 Task: Add an event with the title Second Performance Review, date '2024/03/08', time 9:40 AM to 11:40 AMand add a description: Throughout the workshop, participants will engage in a series of activities, exercises, and practice sessions that focus on refining their presentation skills. These activities are designed to provide hands-on experience and valuable feedback to help participants improve their delivery style and create compelling presentations.Select event color  Tomato . Add location for the event as: 987 Pera Palace Hotel, Istanbul, Turkey, logged in from the account softage.6@softage.netand send the event invitation to softage.9@softage.net and softage.10@softage.net. Set a reminder for the event Every weekday(Monday to Friday)
Action: Mouse moved to (53, 110)
Screenshot: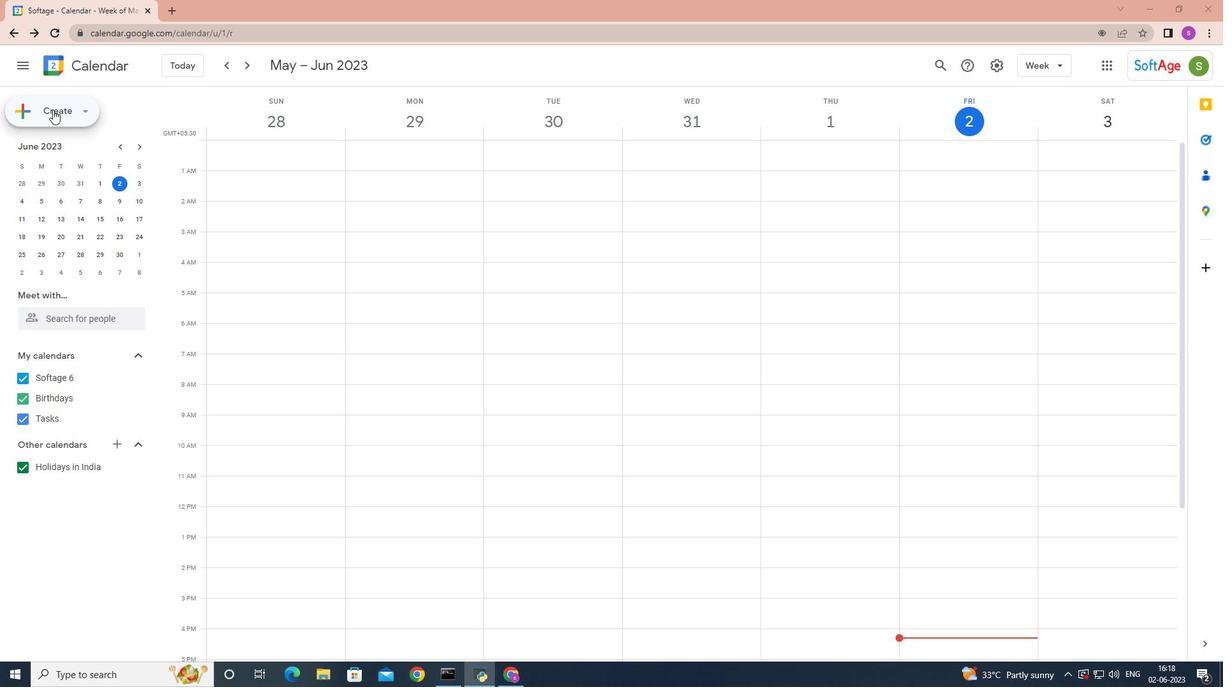 
Action: Mouse pressed left at (53, 110)
Screenshot: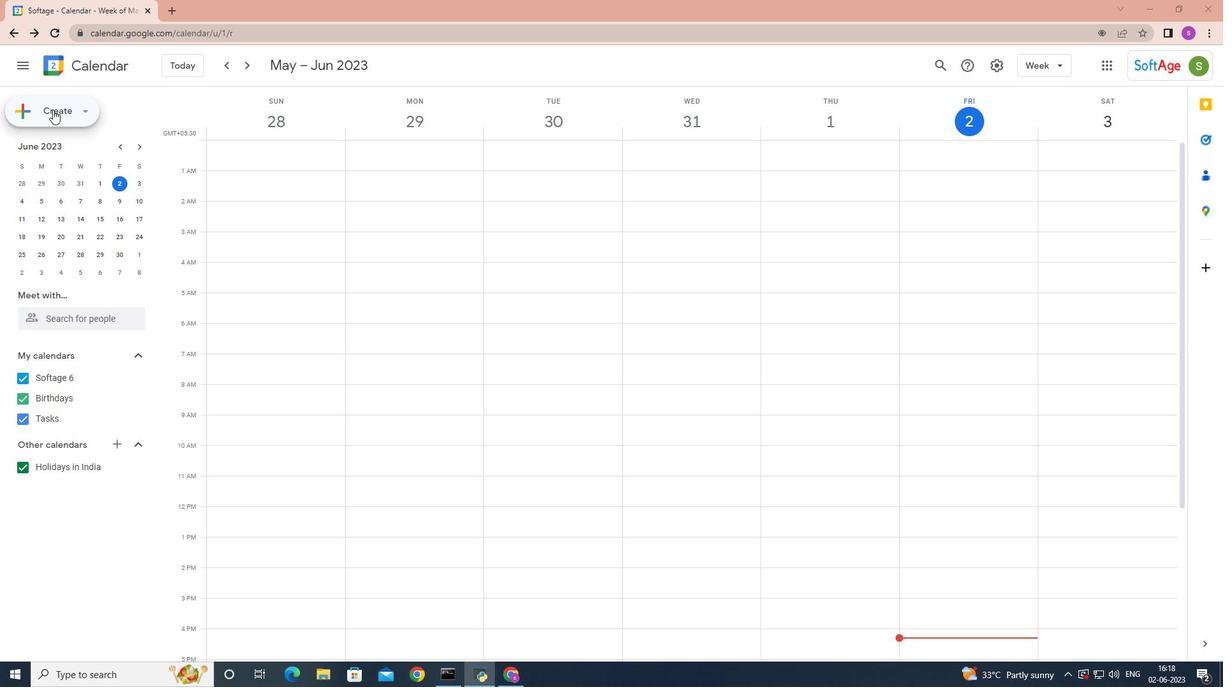
Action: Mouse moved to (71, 144)
Screenshot: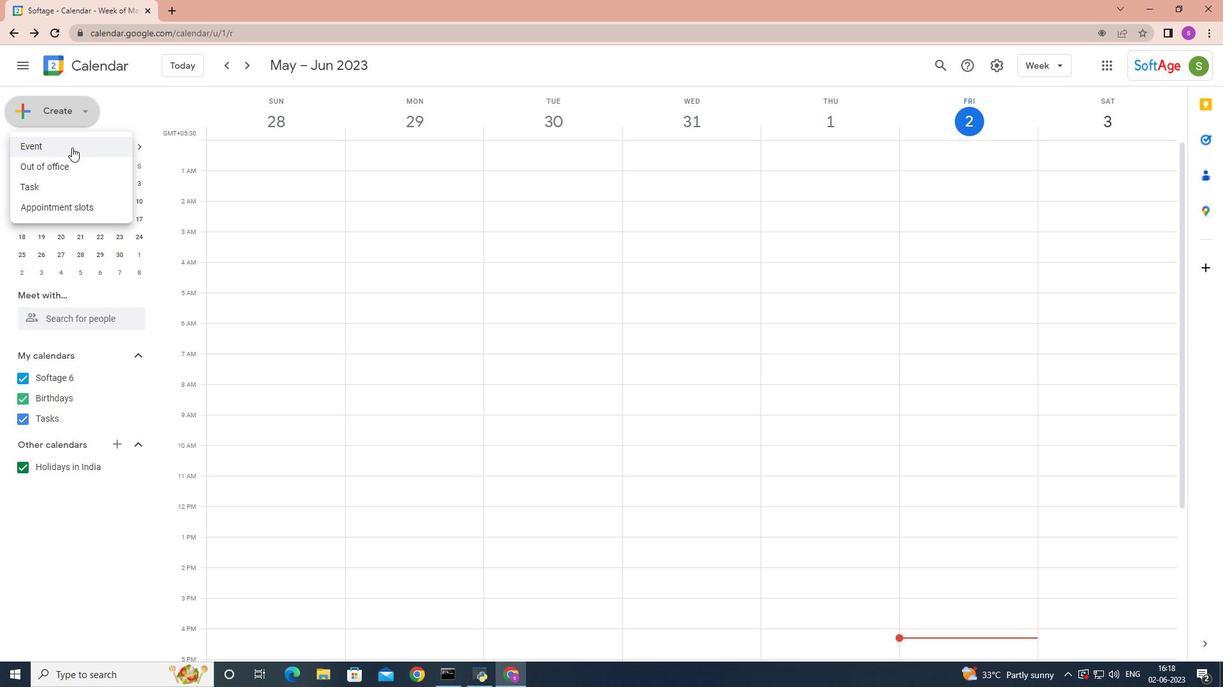 
Action: Mouse pressed left at (71, 144)
Screenshot: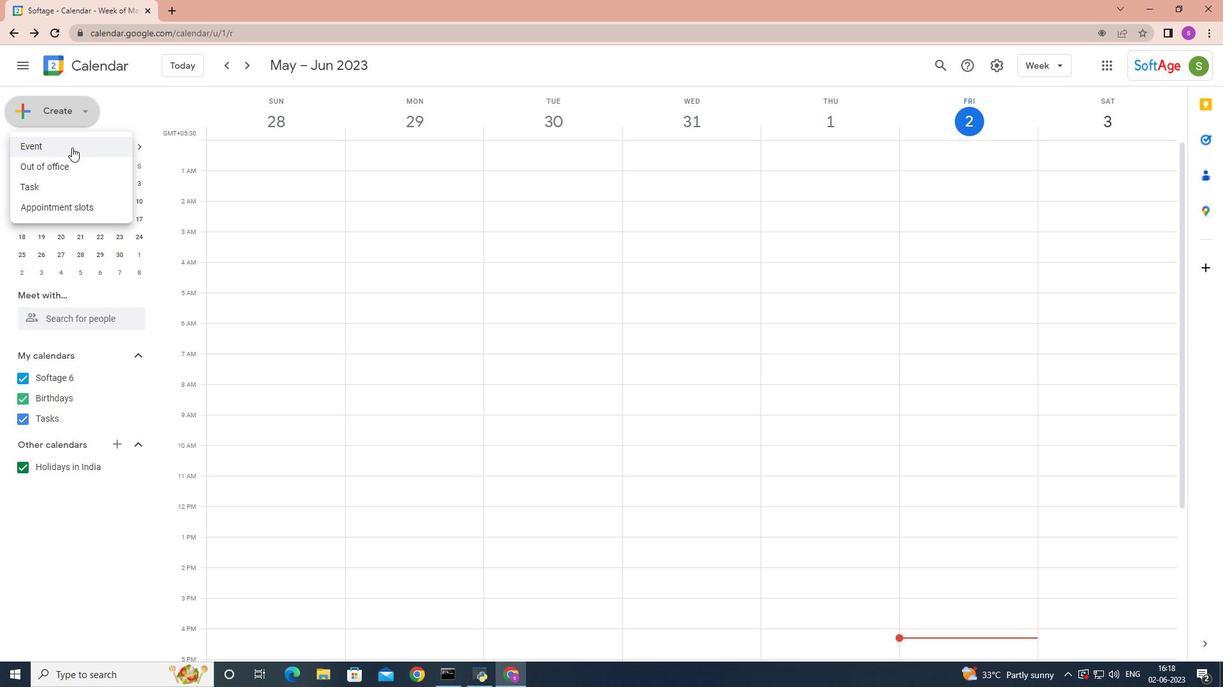 
Action: Mouse moved to (788, 610)
Screenshot: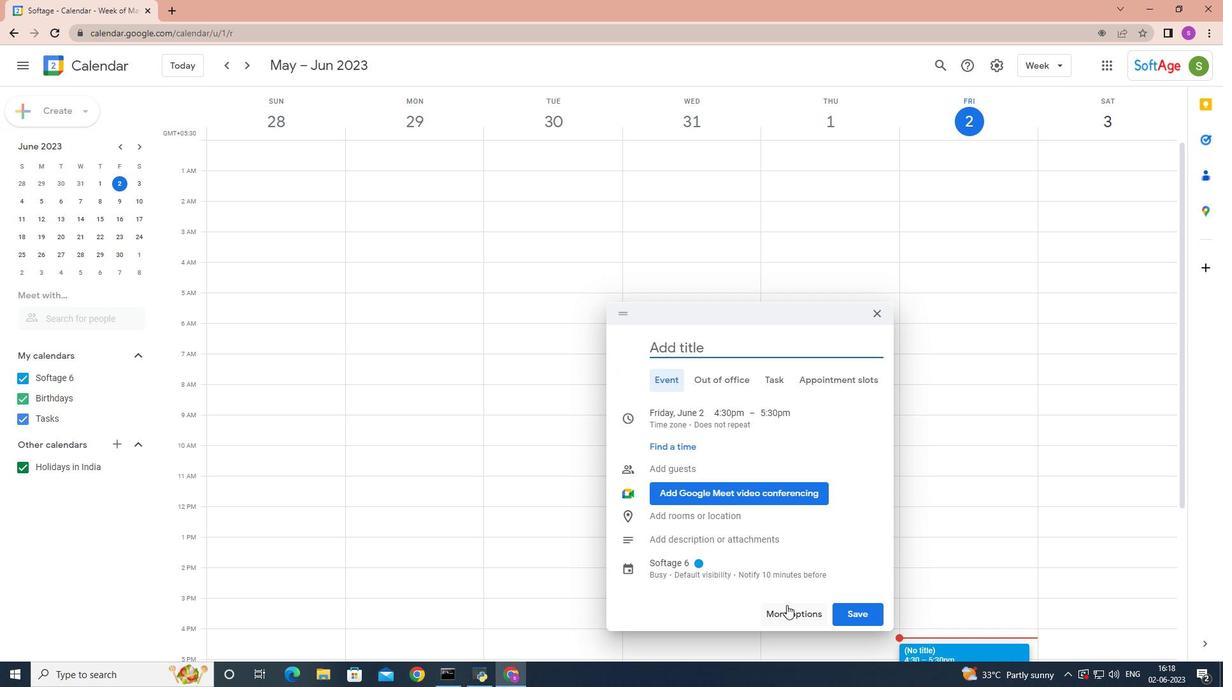 
Action: Mouse pressed left at (788, 610)
Screenshot: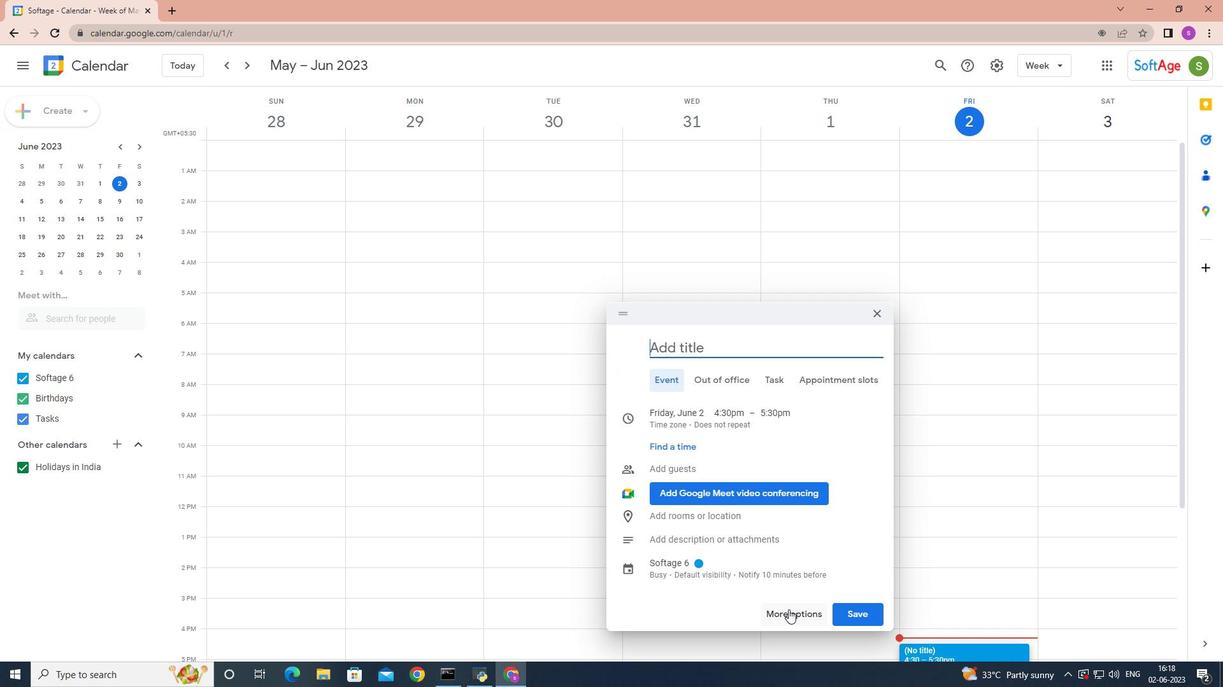 
Action: Mouse moved to (176, 80)
Screenshot: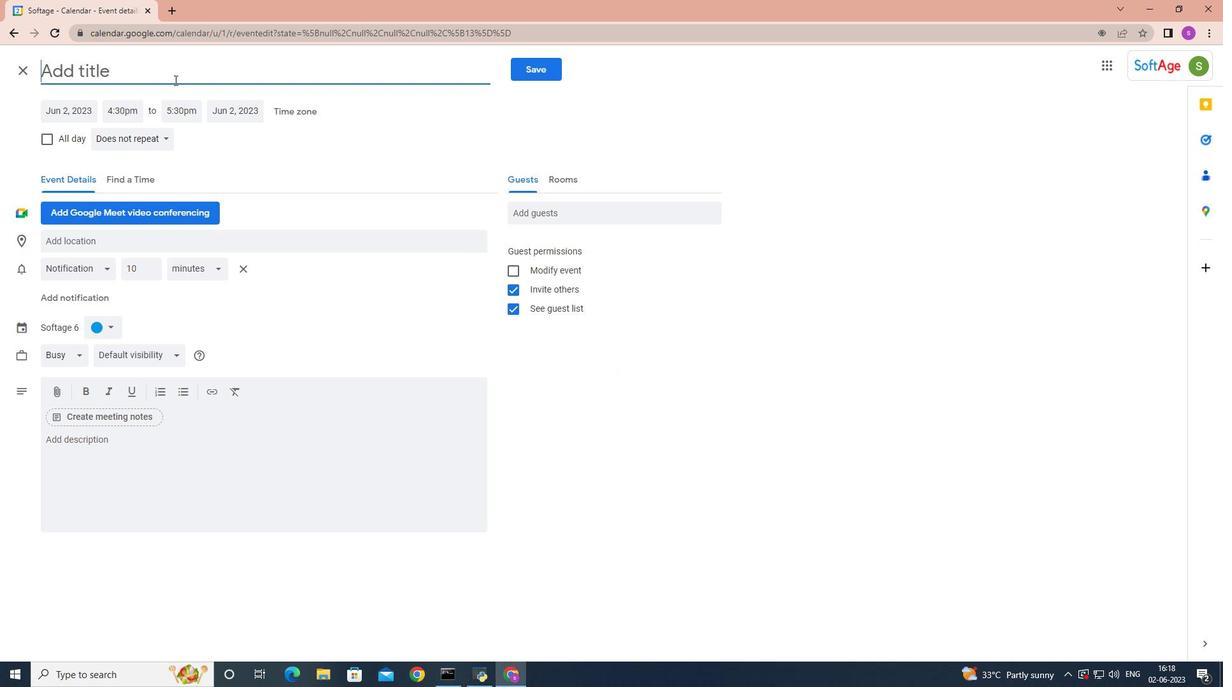 
Action: Key pressed <Key.shift>Second<Key.space><Key.shift>Perform<Key.backspace>n<Key.backspace>mance<Key.space><Key.shift>Review<Key.space>
Screenshot: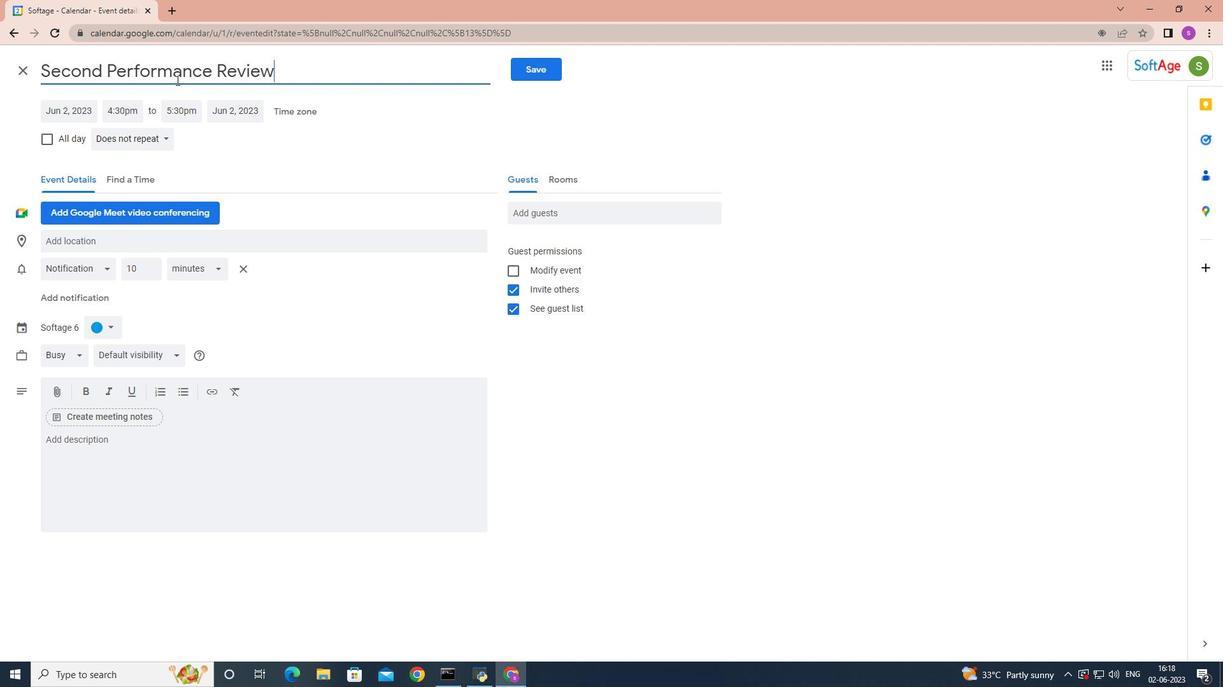 
Action: Mouse moved to (80, 112)
Screenshot: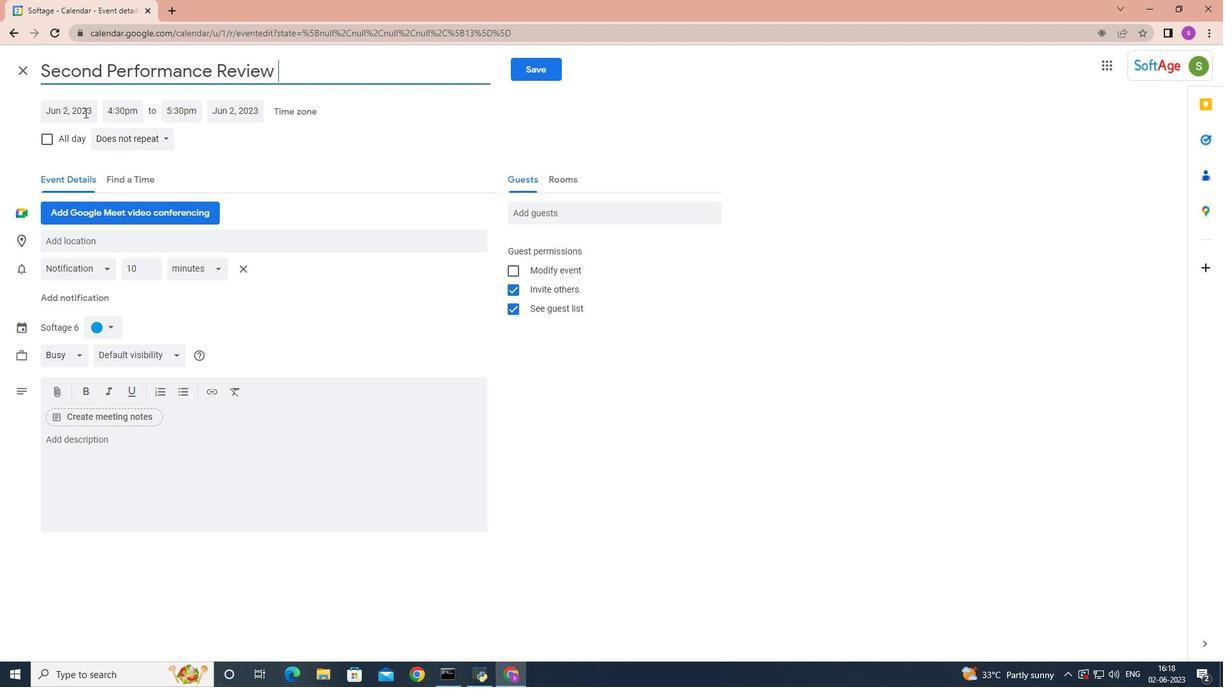 
Action: Mouse pressed left at (80, 112)
Screenshot: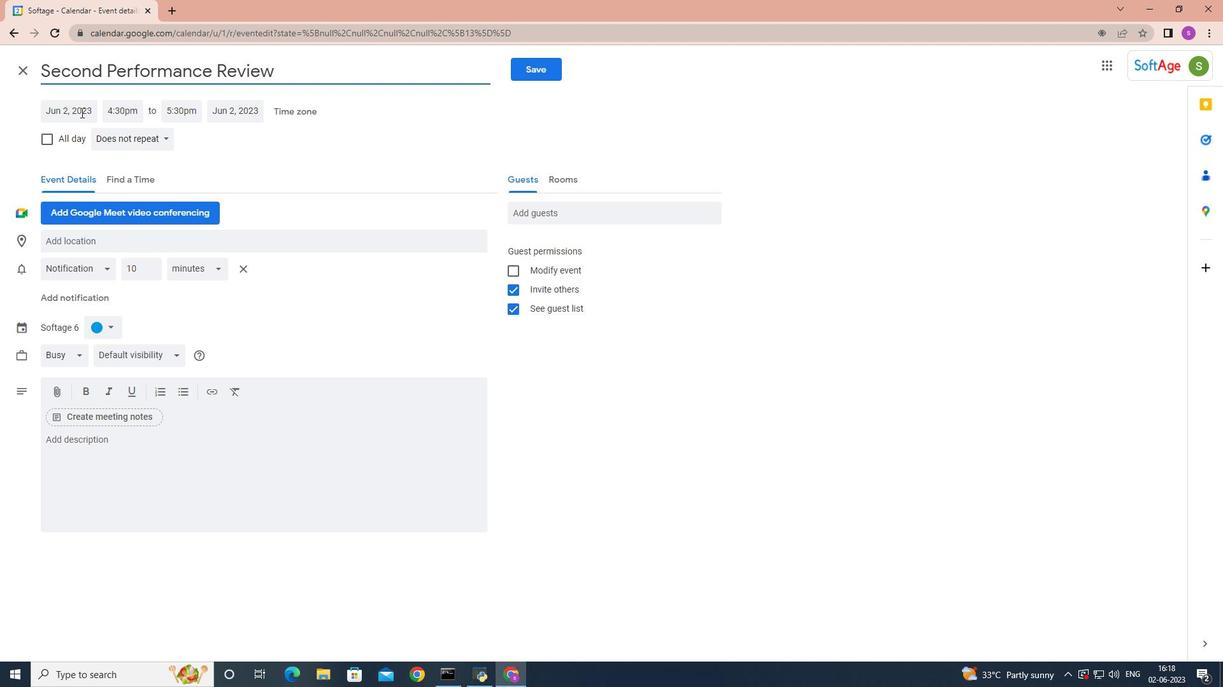 
Action: Mouse moved to (205, 138)
Screenshot: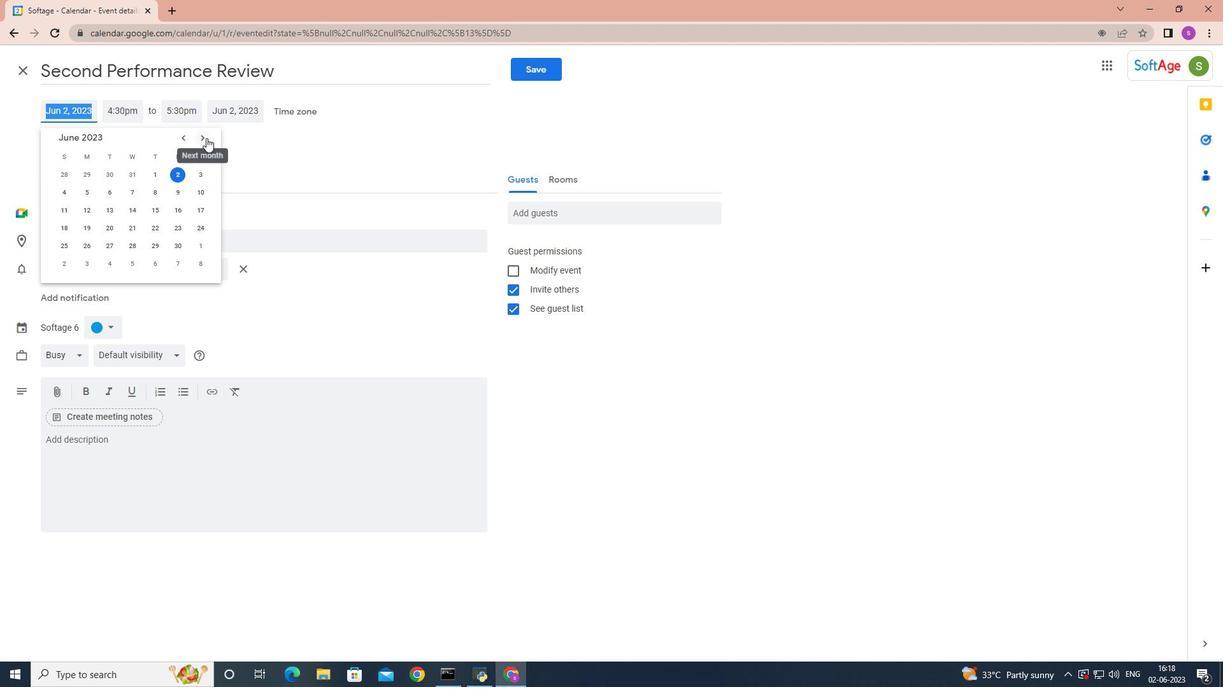
Action: Mouse pressed left at (205, 138)
Screenshot: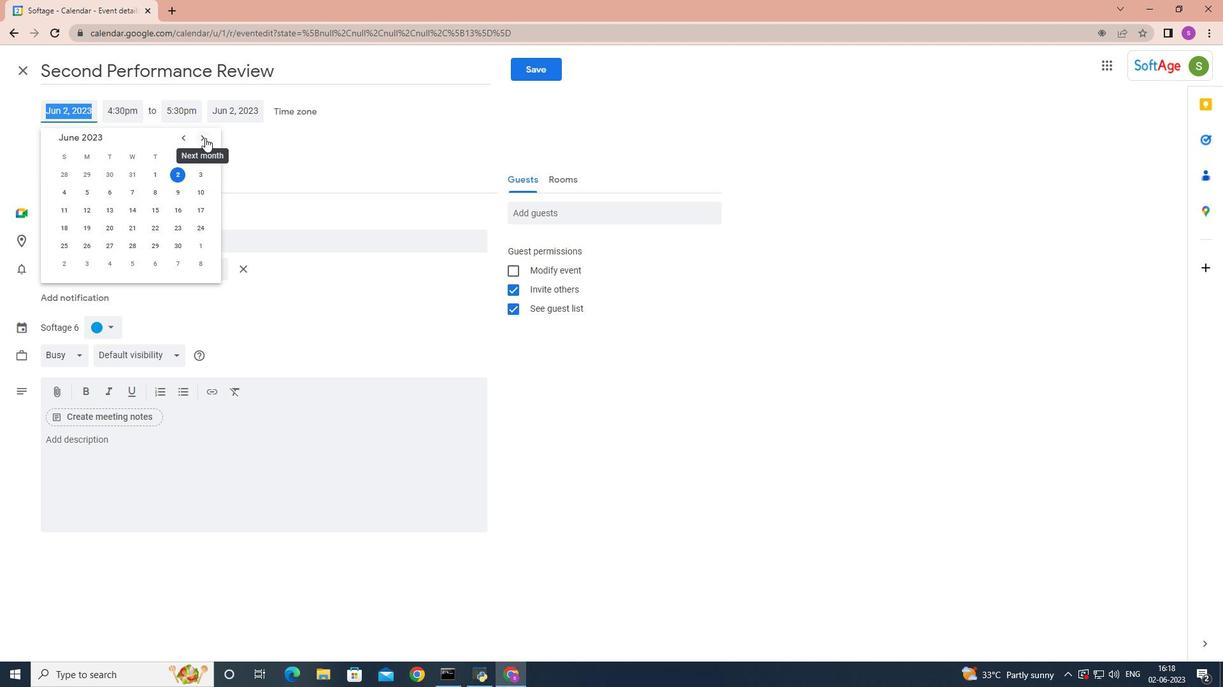 
Action: Mouse pressed left at (205, 138)
Screenshot: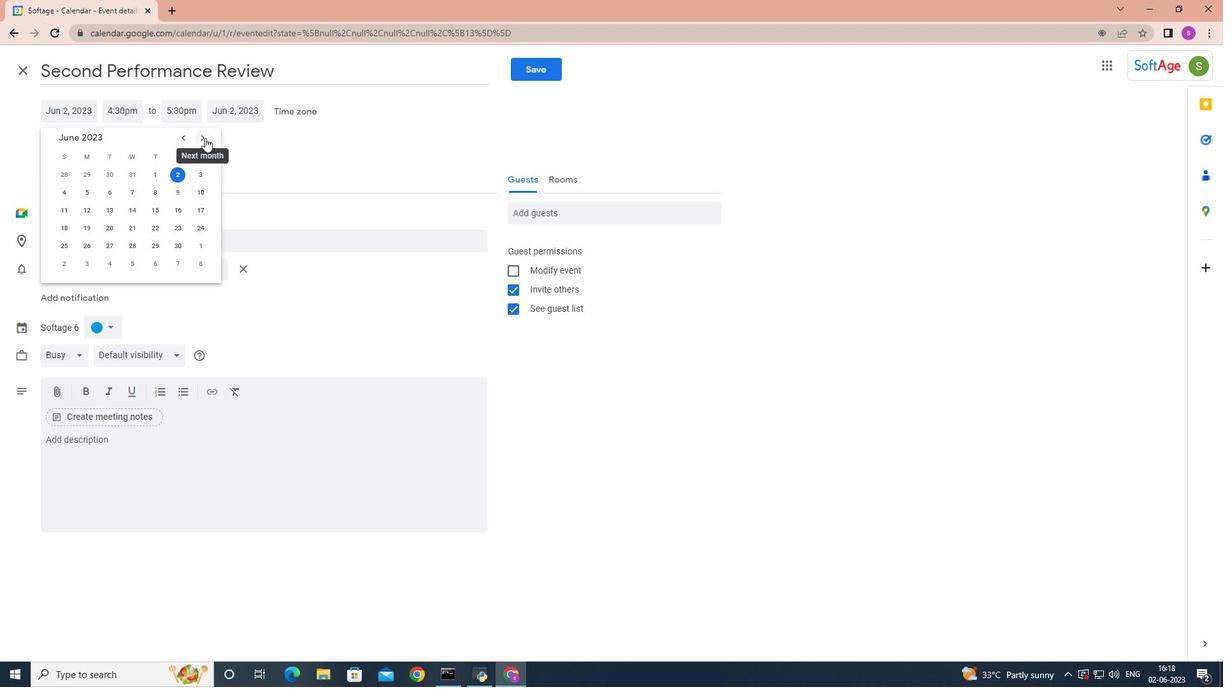 
Action: Mouse pressed left at (205, 138)
Screenshot: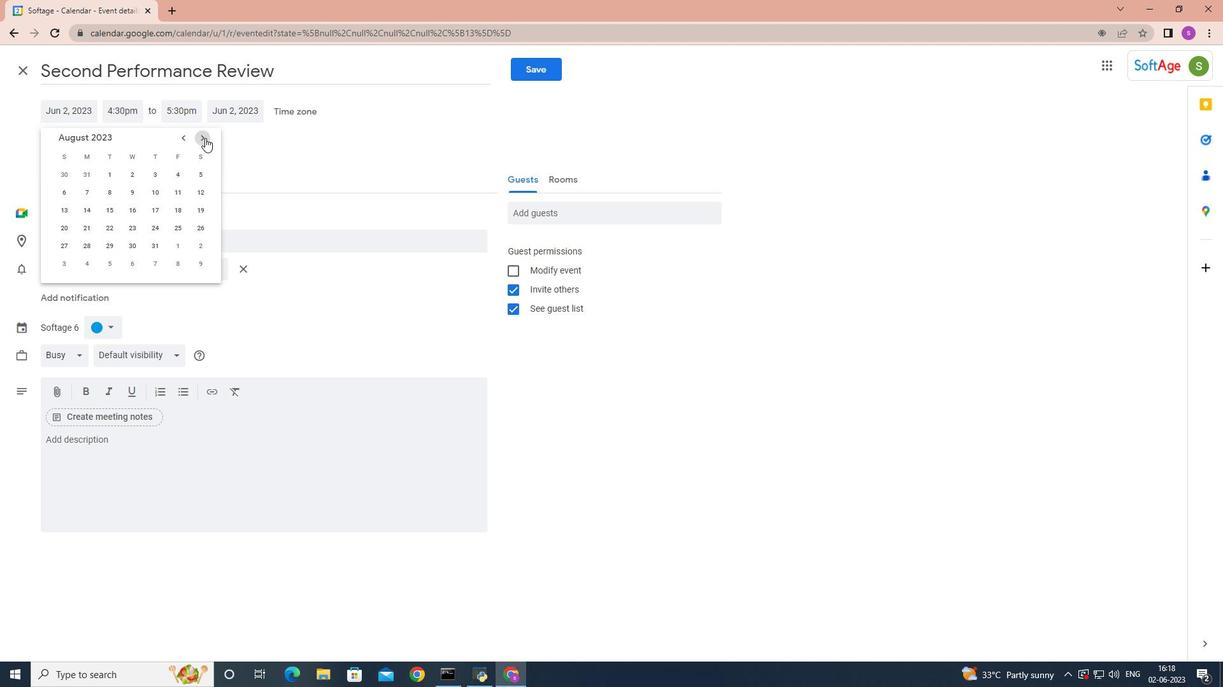 
Action: Mouse pressed left at (205, 138)
Screenshot: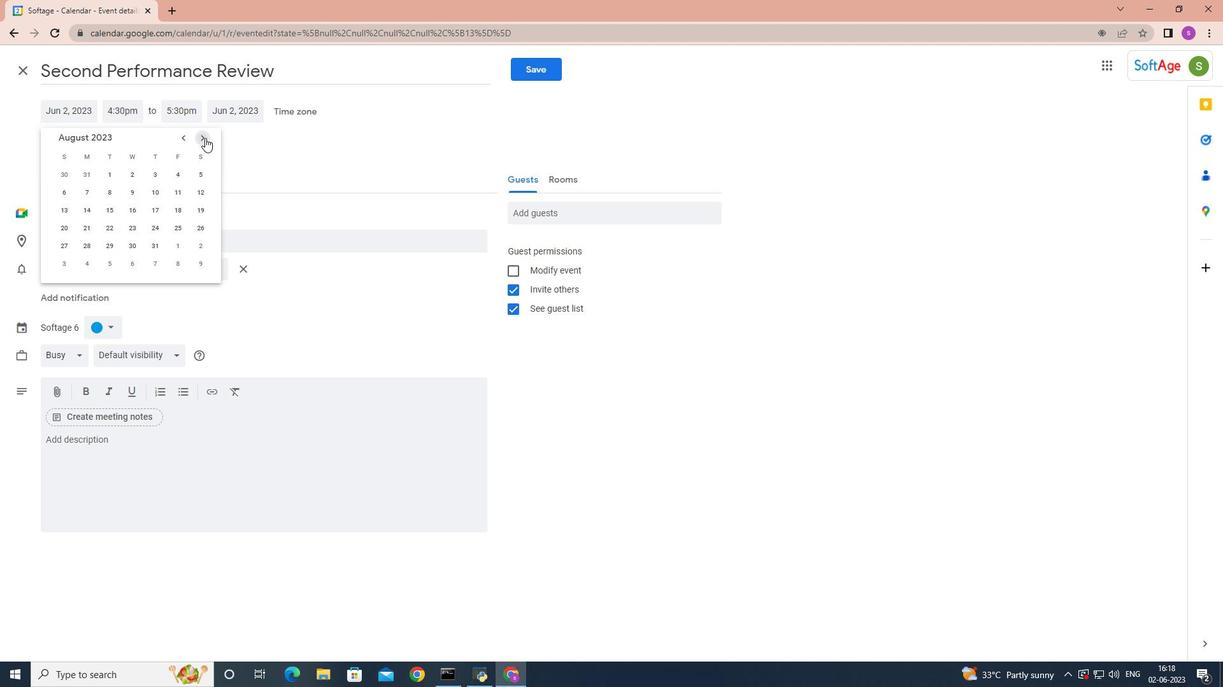 
Action: Mouse pressed left at (205, 138)
Screenshot: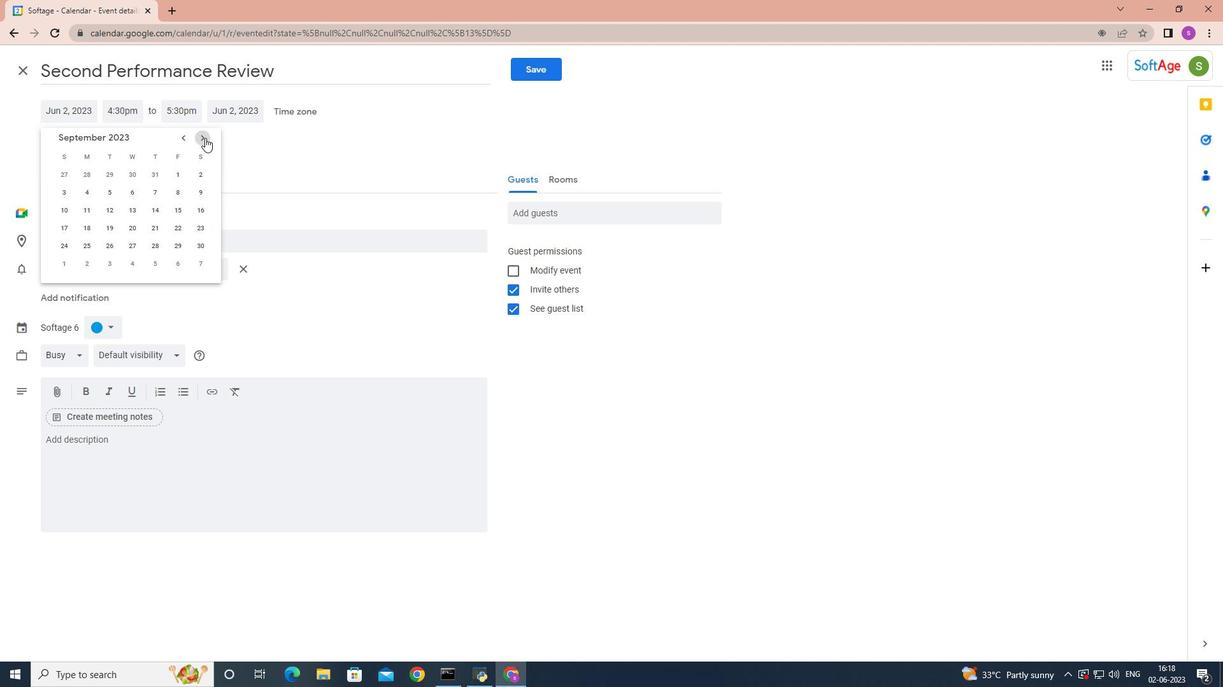 
Action: Mouse pressed left at (205, 138)
Screenshot: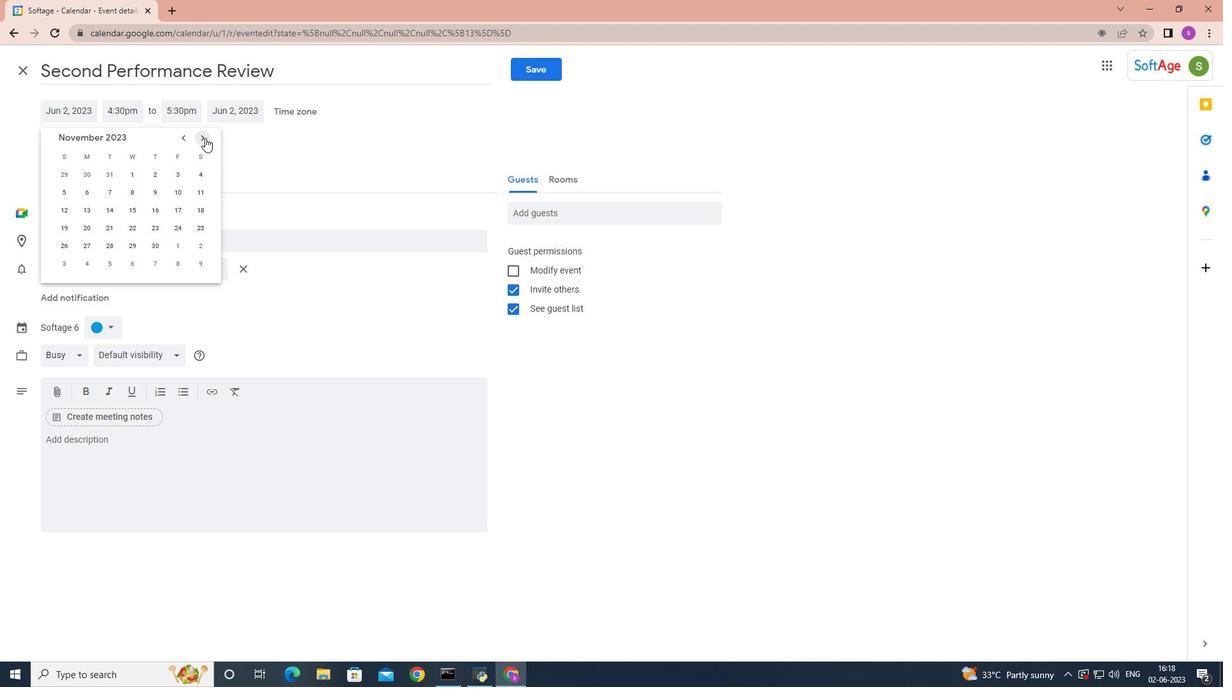 
Action: Mouse pressed left at (205, 138)
Screenshot: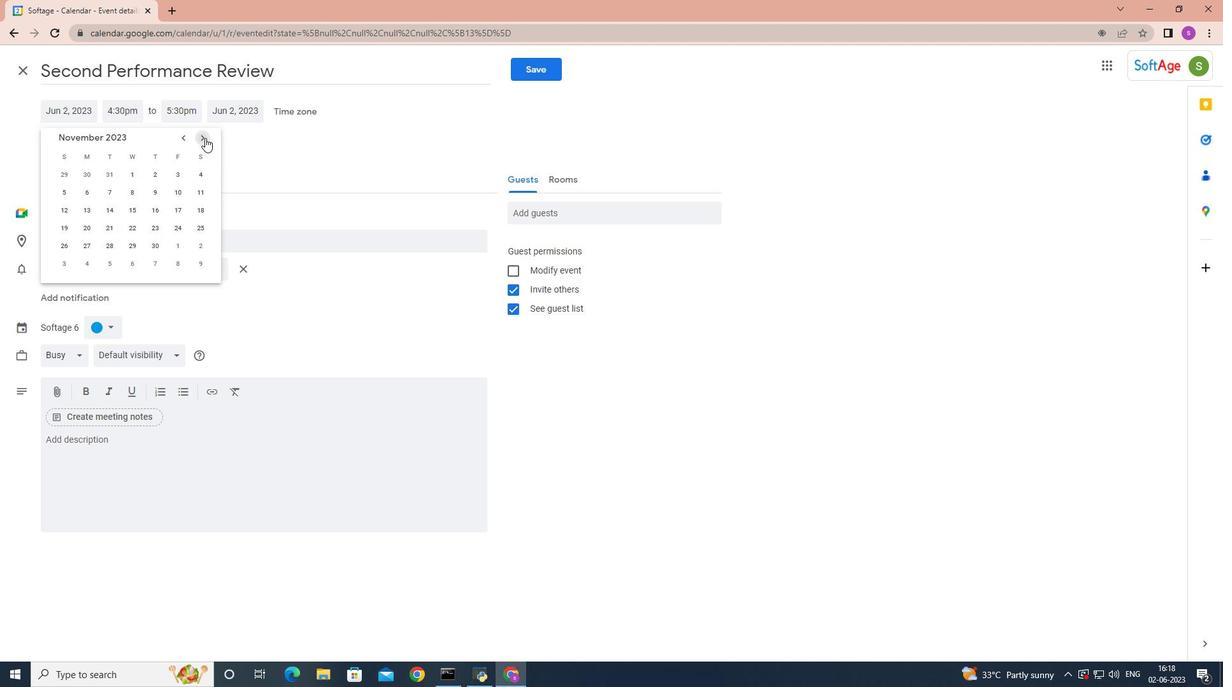 
Action: Mouse pressed left at (205, 138)
Screenshot: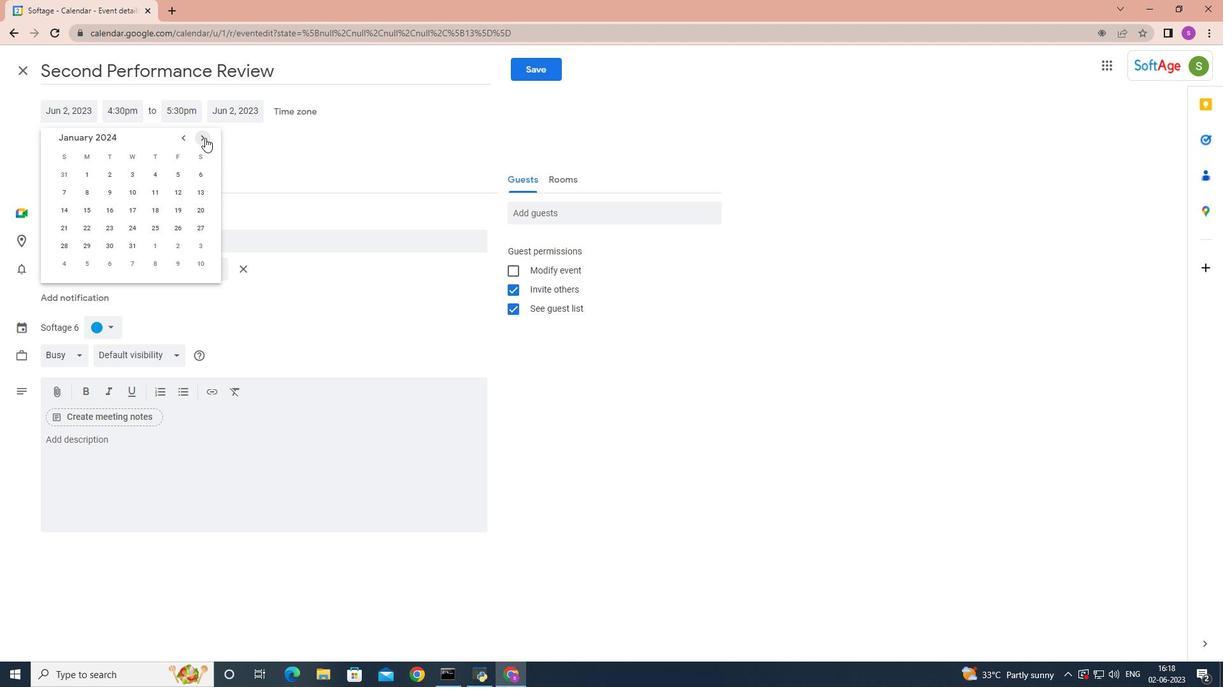 
Action: Mouse pressed left at (205, 138)
Screenshot: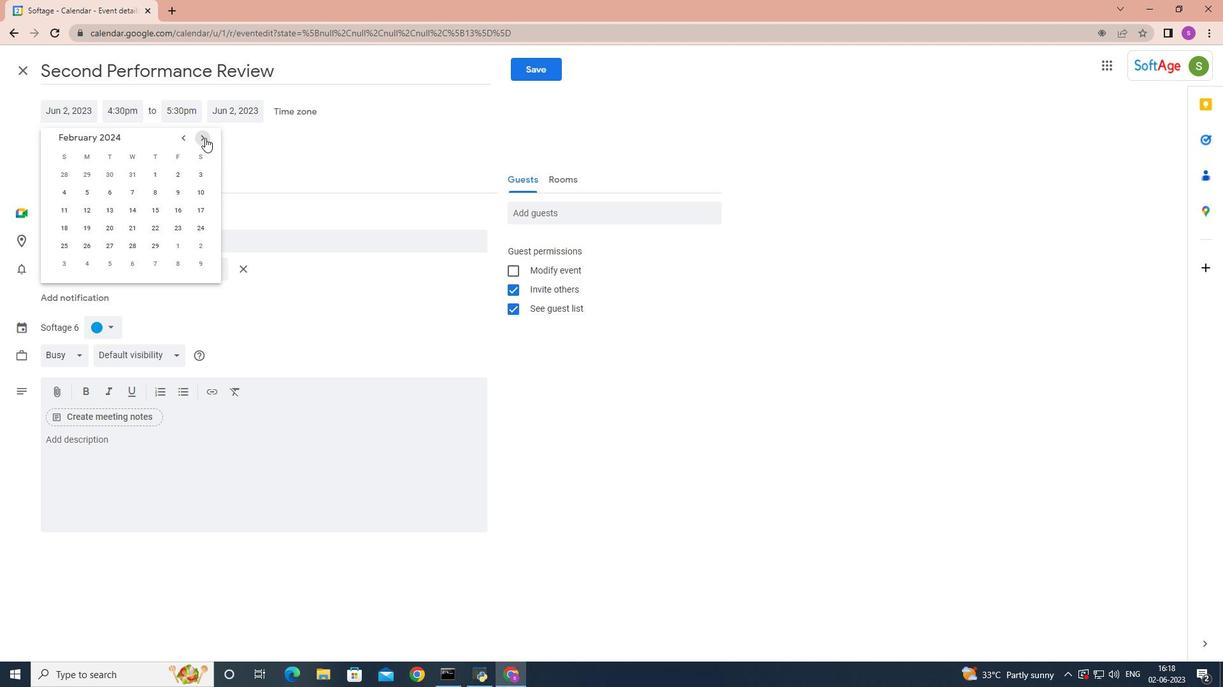 
Action: Mouse moved to (178, 192)
Screenshot: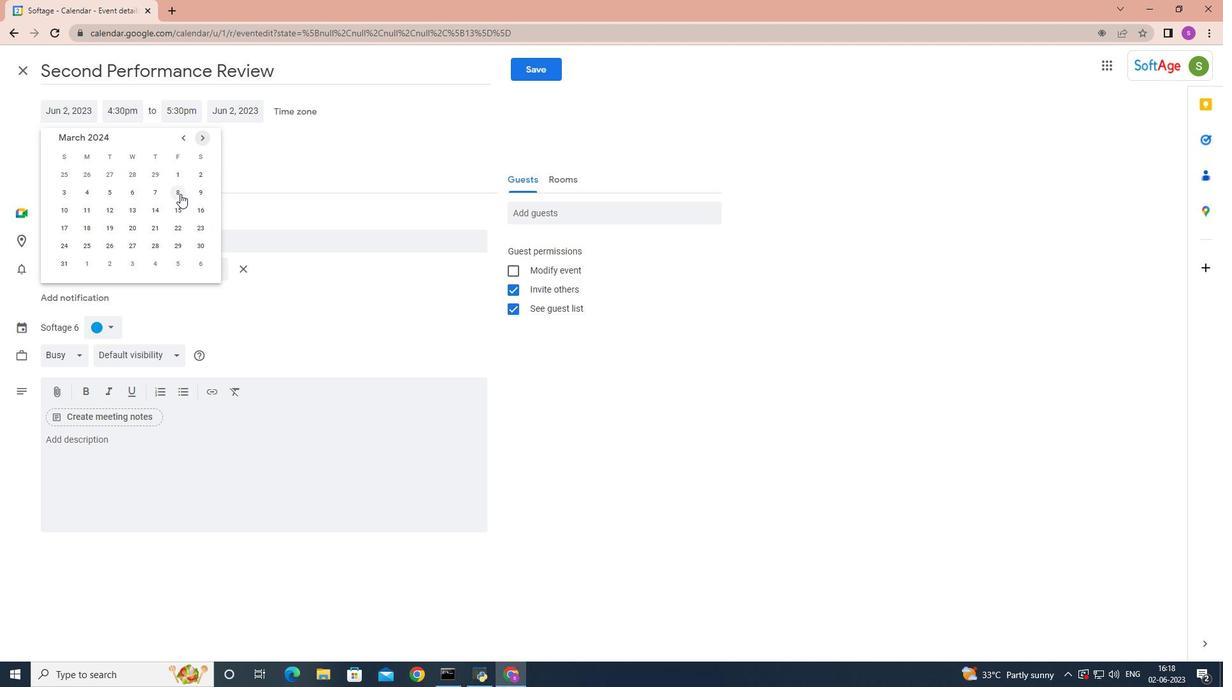 
Action: Mouse pressed left at (178, 192)
Screenshot: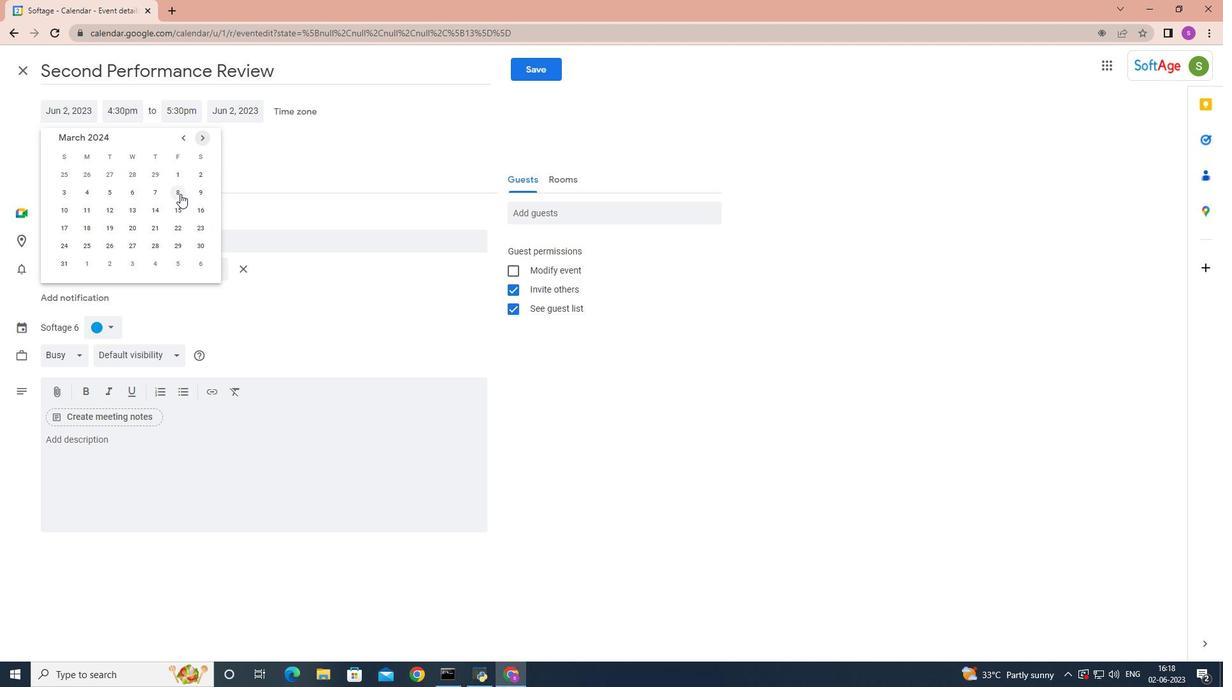 
Action: Mouse moved to (129, 108)
Screenshot: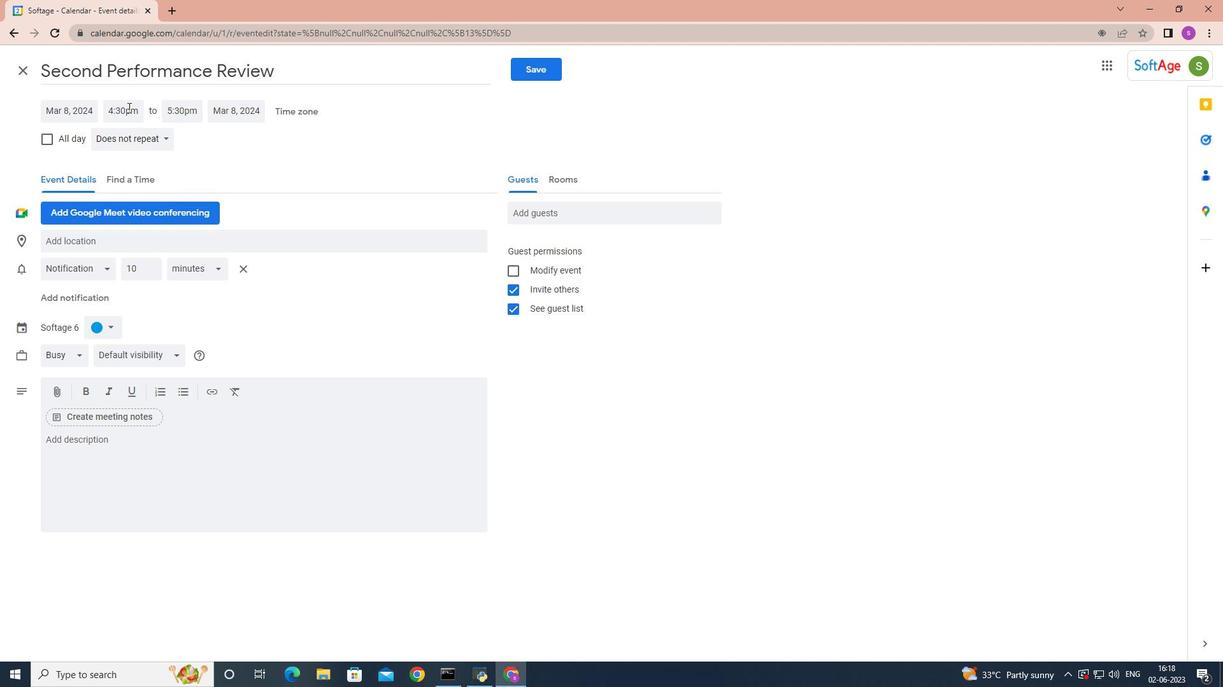 
Action: Mouse pressed left at (129, 108)
Screenshot: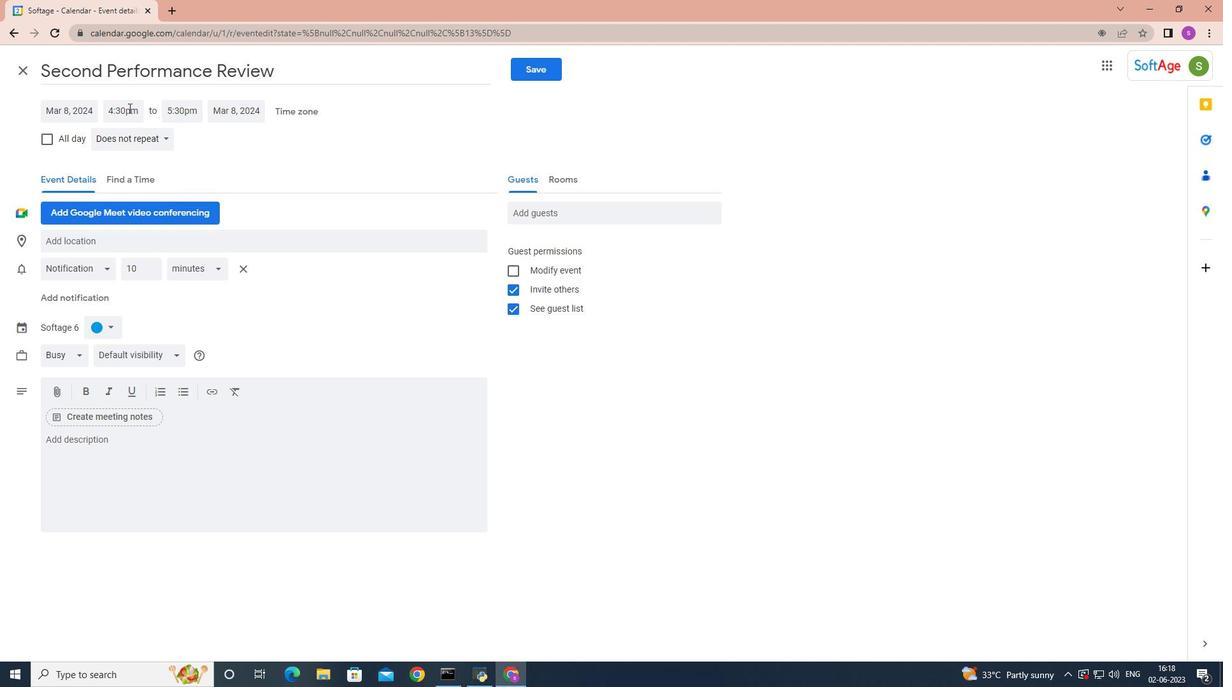 
Action: Mouse moved to (156, 178)
Screenshot: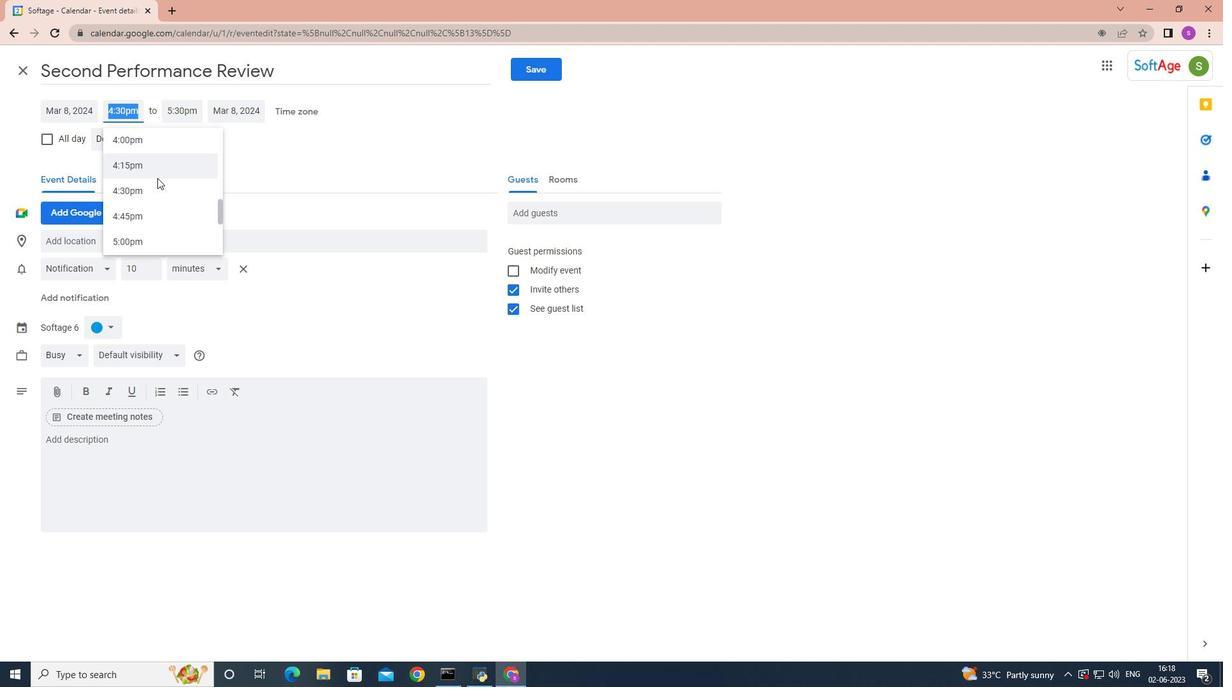 
Action: Mouse scrolled (156, 177) with delta (0, 0)
Screenshot: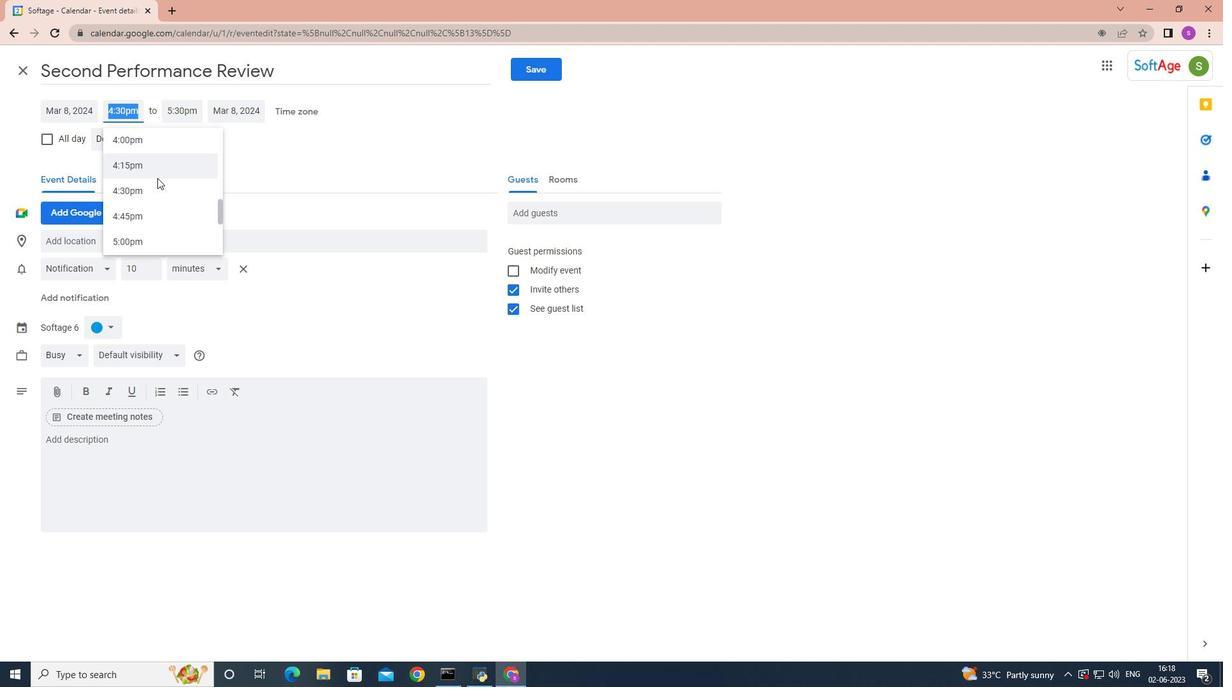 
Action: Mouse scrolled (156, 177) with delta (0, 0)
Screenshot: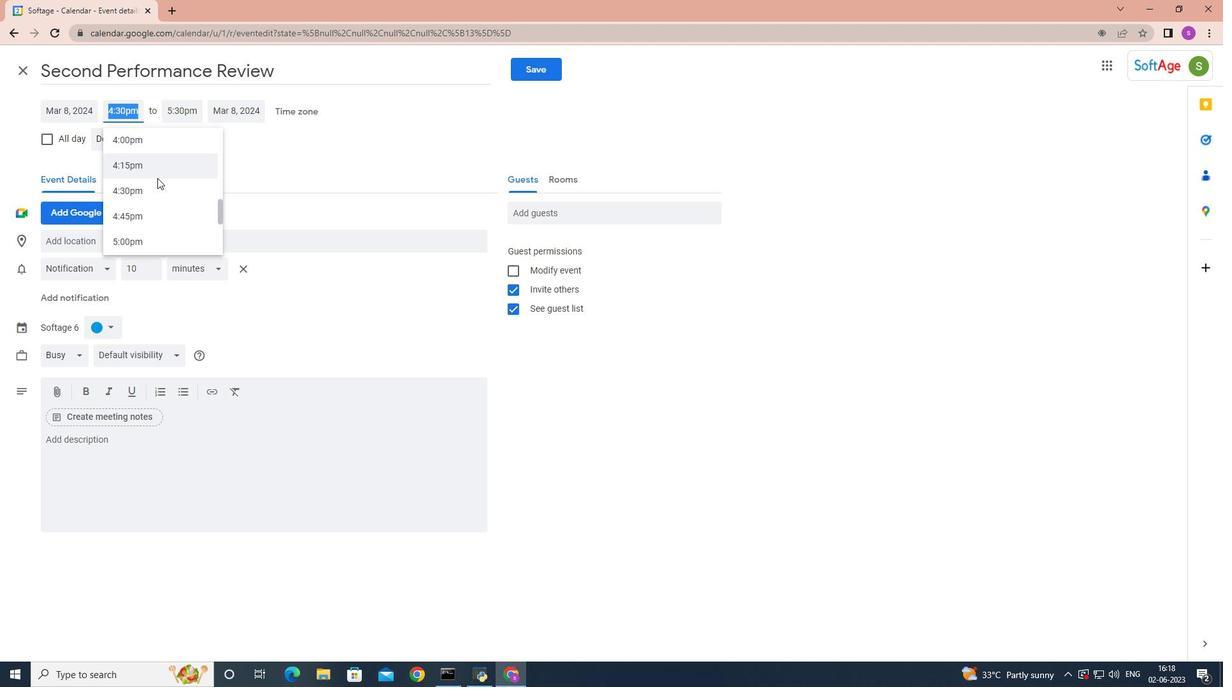 
Action: Mouse moved to (156, 179)
Screenshot: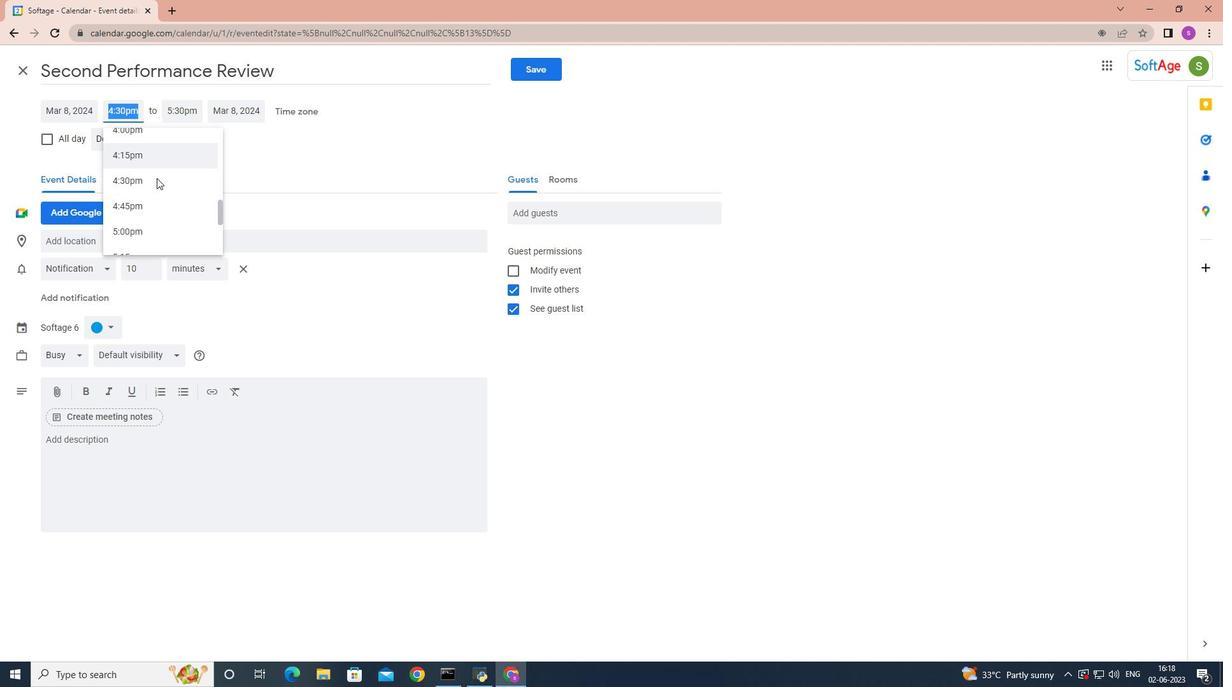
Action: Mouse scrolled (156, 180) with delta (0, 0)
Screenshot: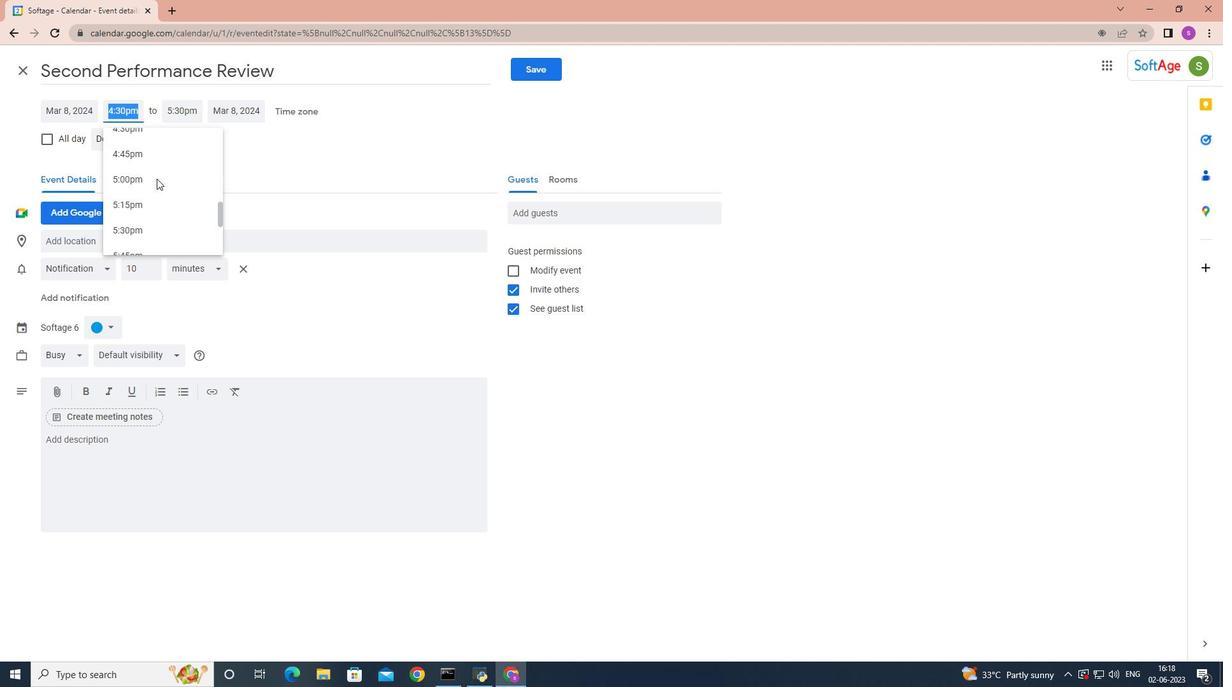 
Action: Mouse scrolled (156, 180) with delta (0, 0)
Screenshot: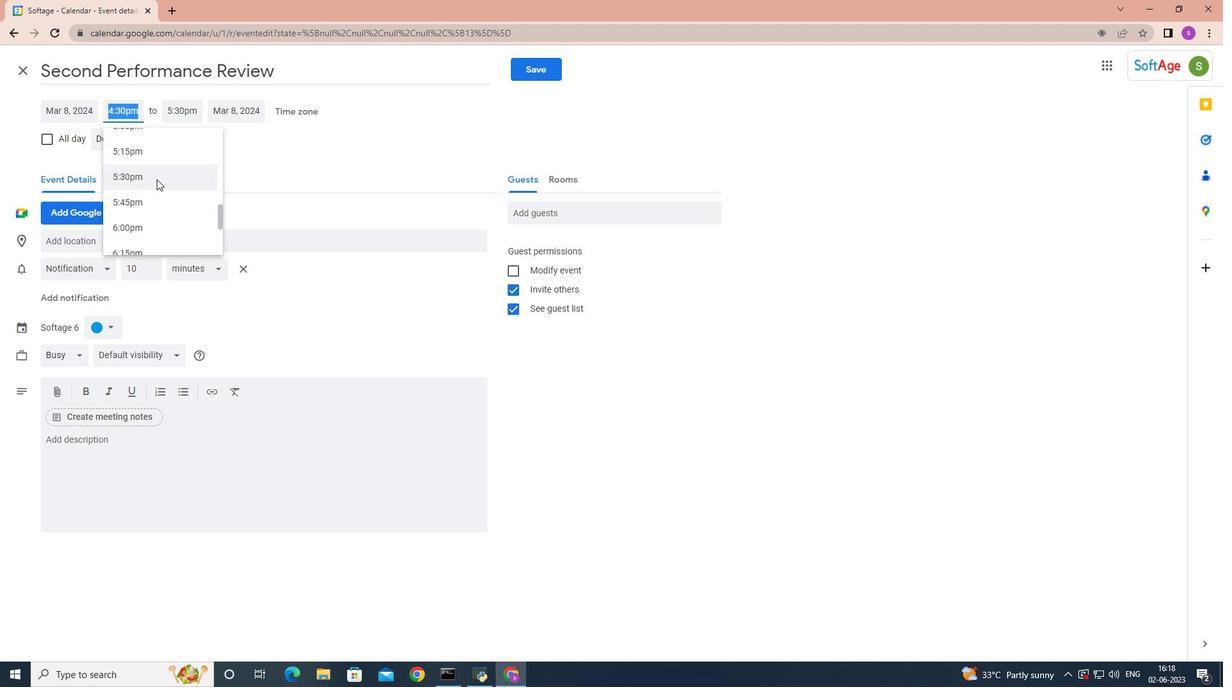 
Action: Mouse scrolled (156, 180) with delta (0, 0)
Screenshot: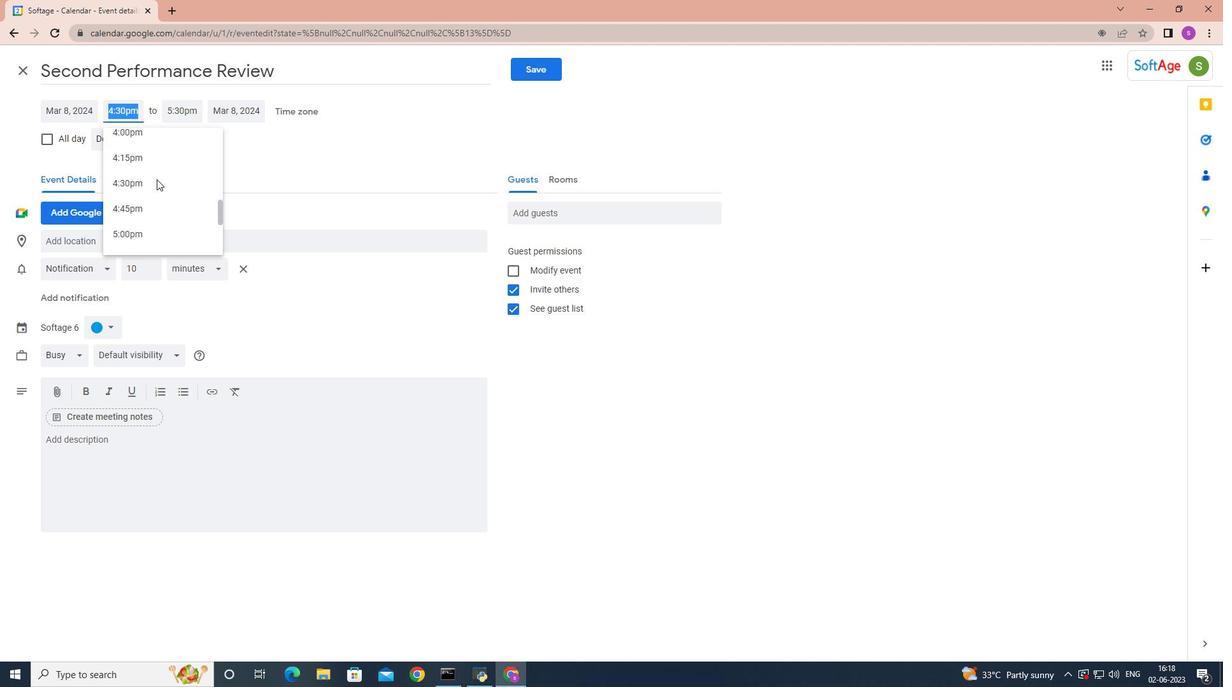 
Action: Mouse scrolled (156, 180) with delta (0, 0)
Screenshot: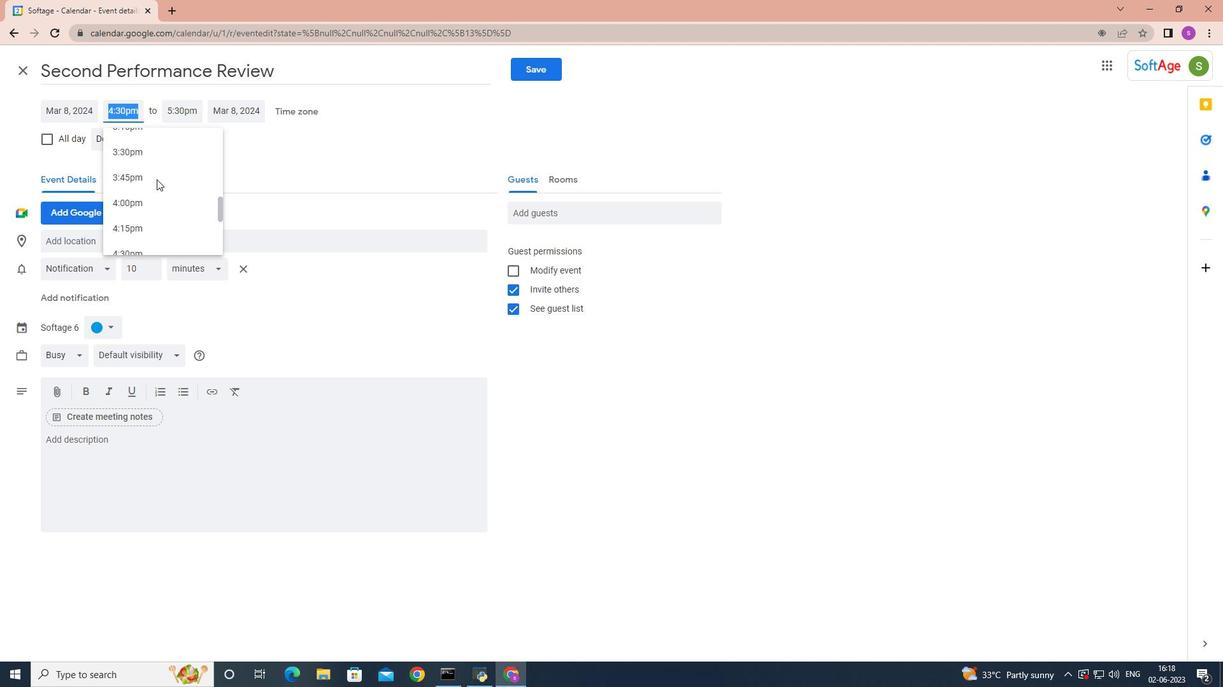 
Action: Mouse scrolled (156, 180) with delta (0, 0)
Screenshot: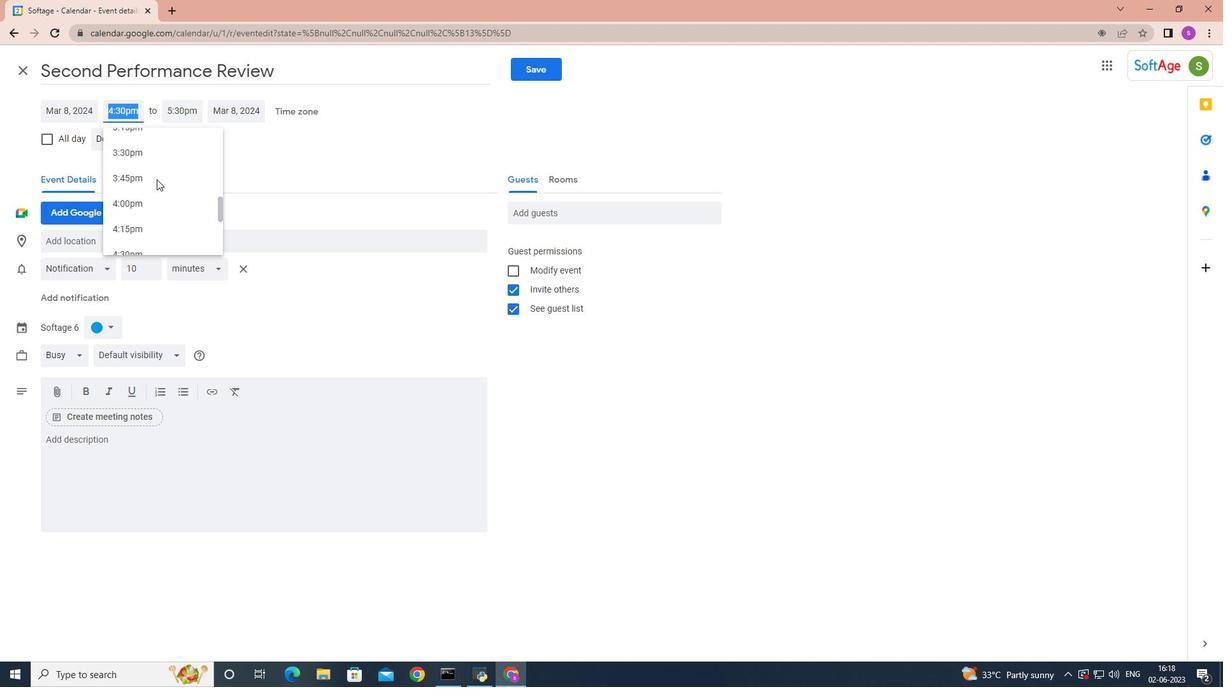 
Action: Mouse scrolled (156, 180) with delta (0, 0)
Screenshot: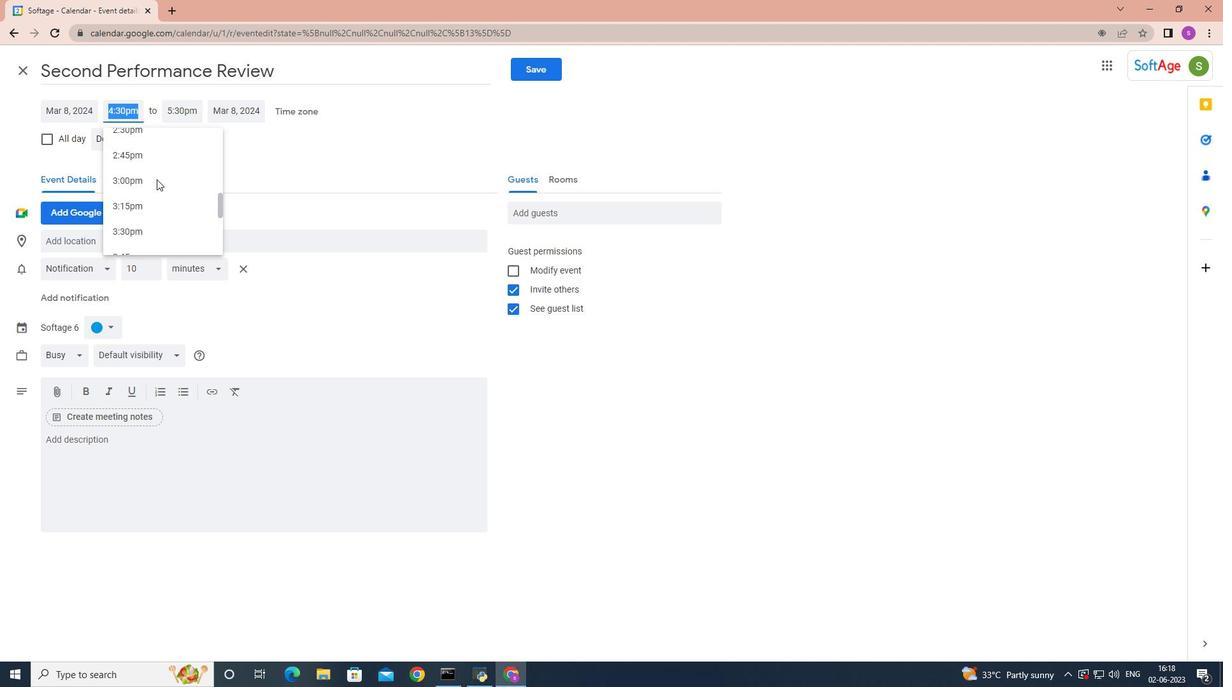 
Action: Mouse scrolled (156, 180) with delta (0, 0)
Screenshot: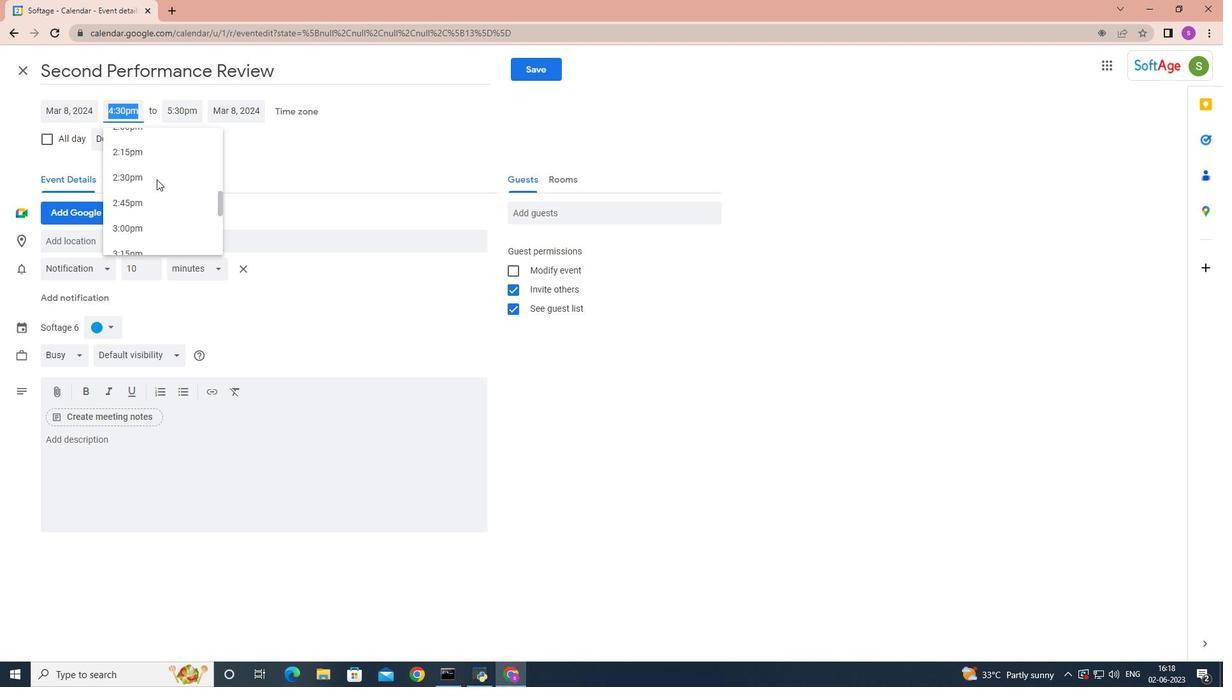 
Action: Mouse scrolled (156, 180) with delta (0, 0)
Screenshot: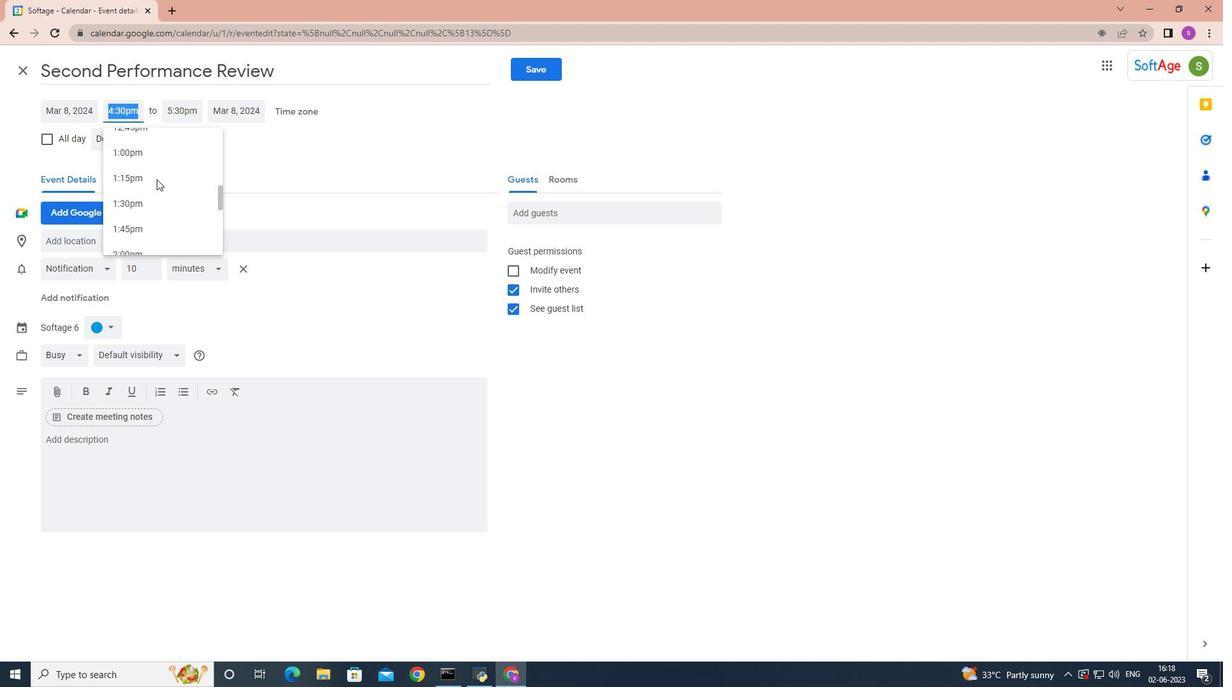 
Action: Mouse scrolled (156, 180) with delta (0, 0)
Screenshot: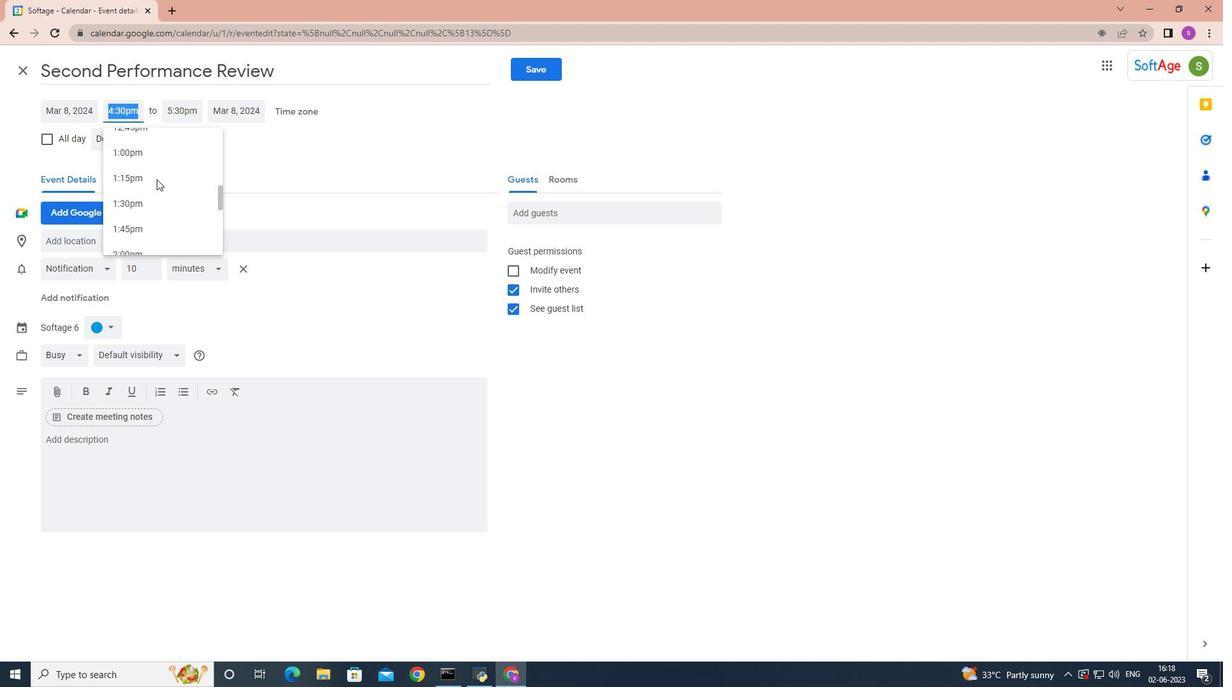 
Action: Mouse moved to (156, 179)
Screenshot: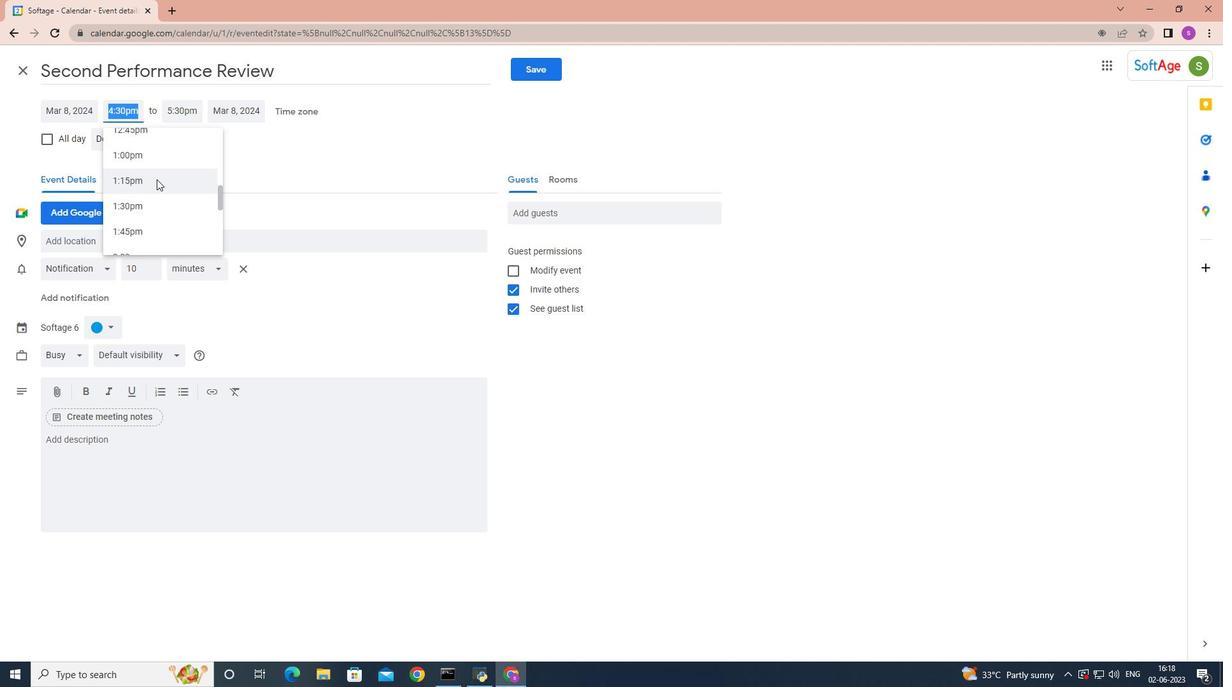 
Action: Mouse scrolled (156, 180) with delta (0, 0)
Screenshot: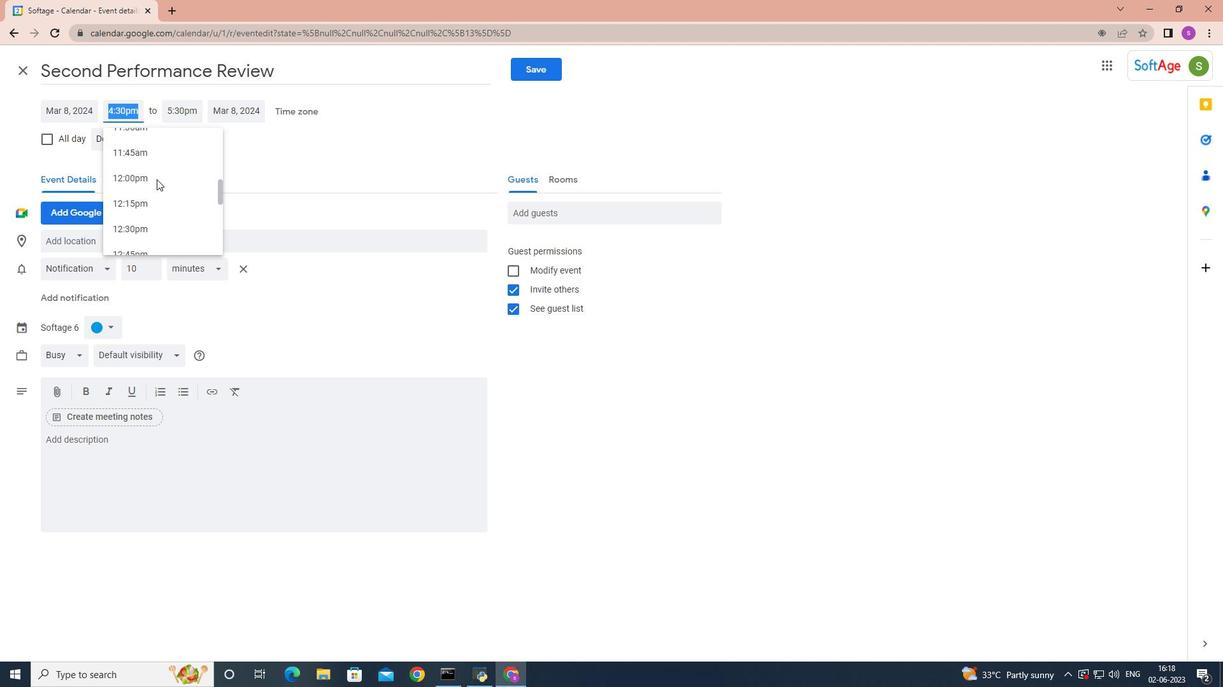 
Action: Mouse scrolled (156, 180) with delta (0, 0)
Screenshot: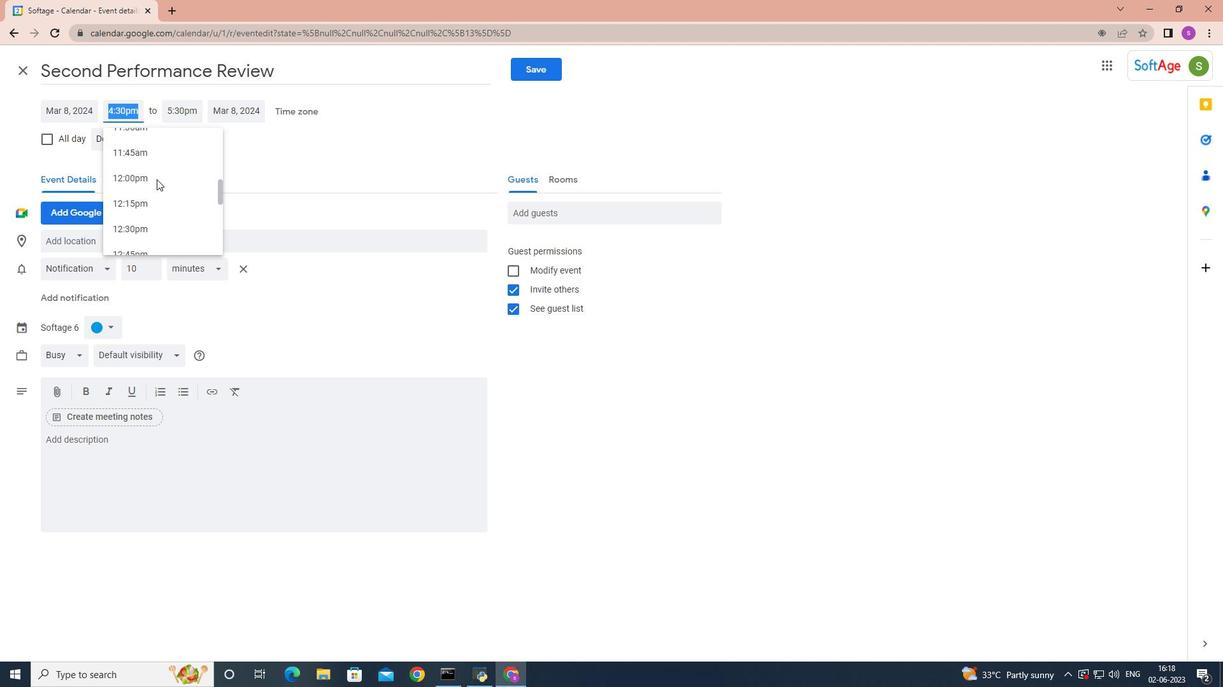 
Action: Mouse scrolled (156, 180) with delta (0, 0)
Screenshot: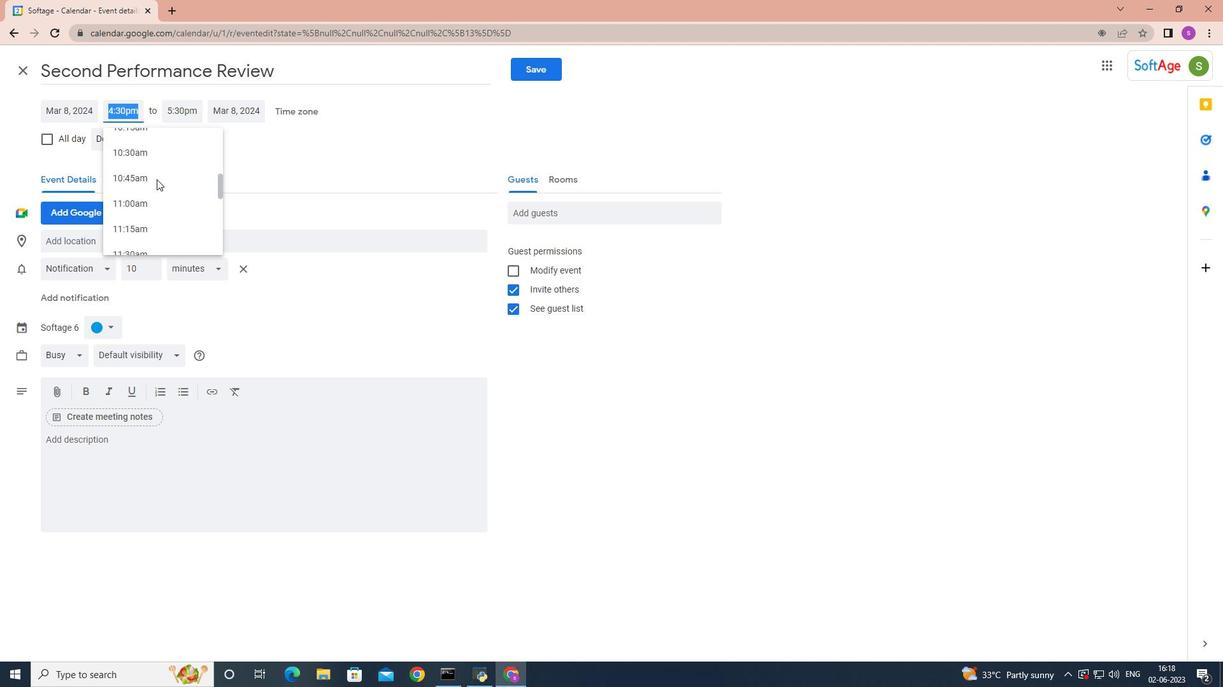 
Action: Mouse scrolled (156, 180) with delta (0, 0)
Screenshot: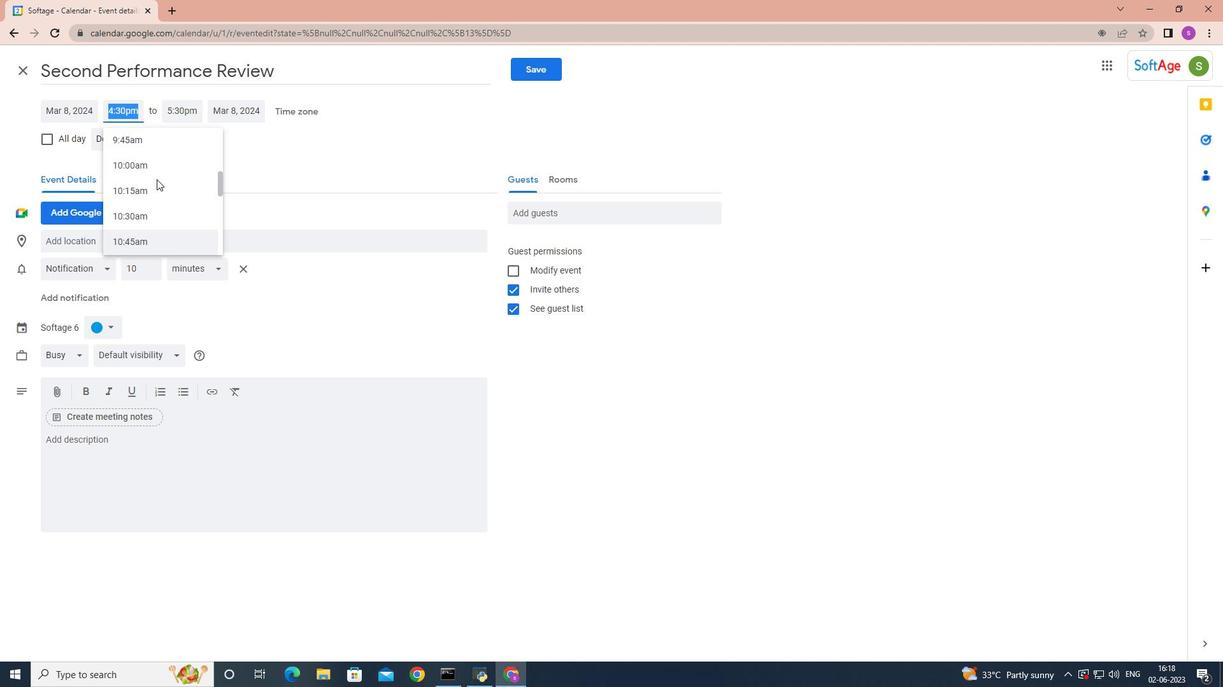 
Action: Mouse moved to (136, 112)
Screenshot: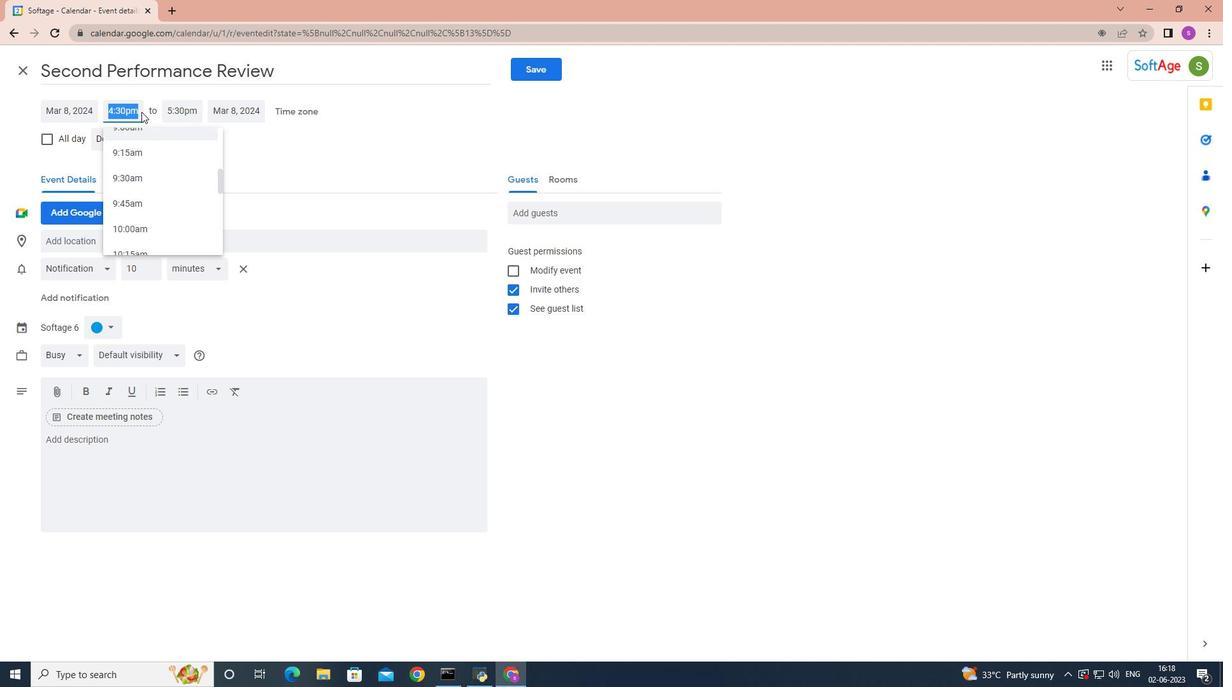 
Action: Key pressed <Key.backspace>9<Key.shift>:40<Key.space><Key.shift>AM<Key.enter>
Screenshot: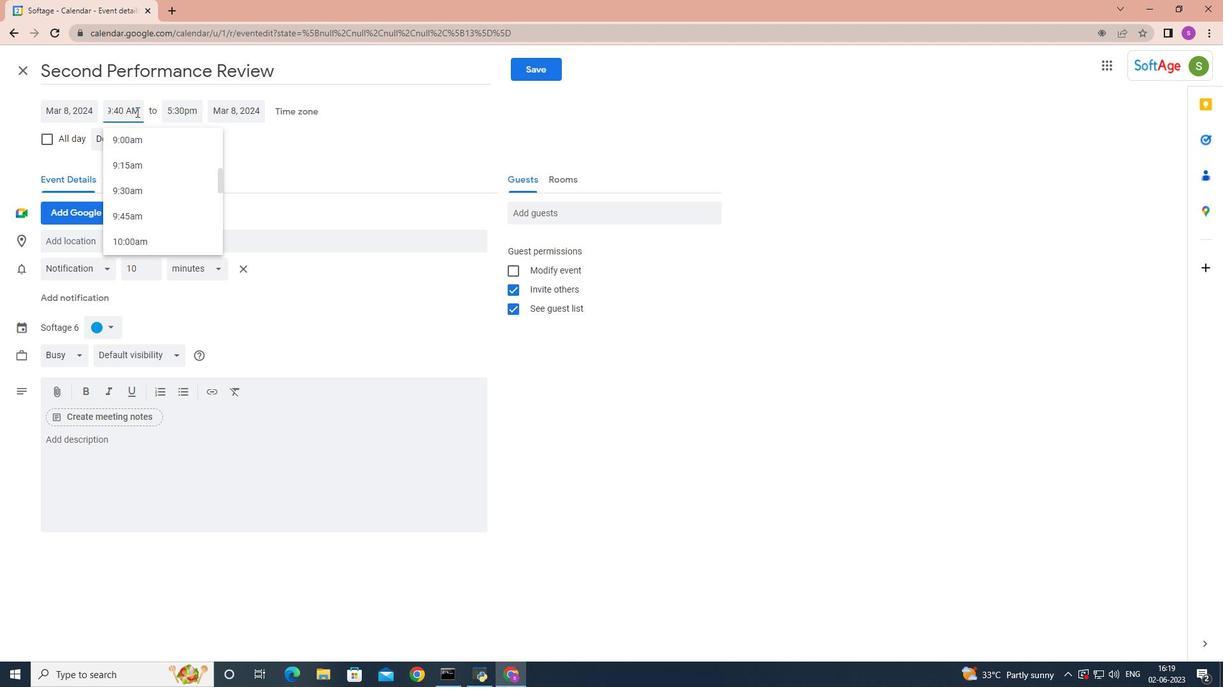 
Action: Mouse moved to (194, 110)
Screenshot: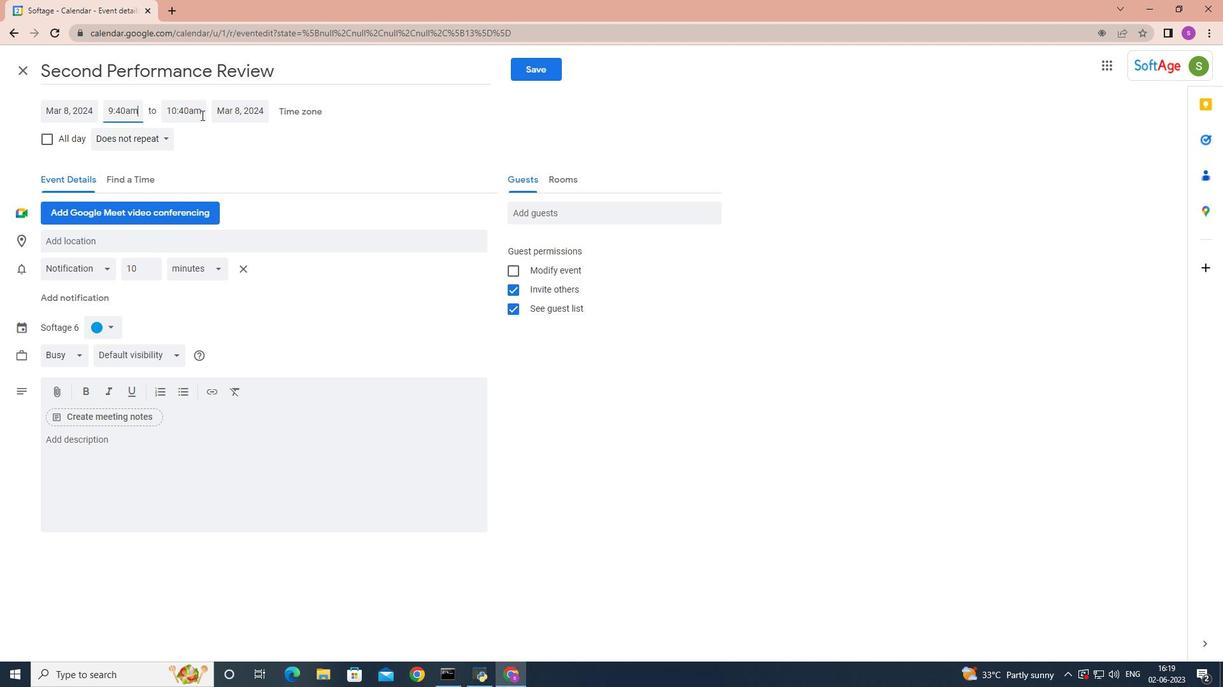 
Action: Mouse pressed left at (194, 110)
Screenshot: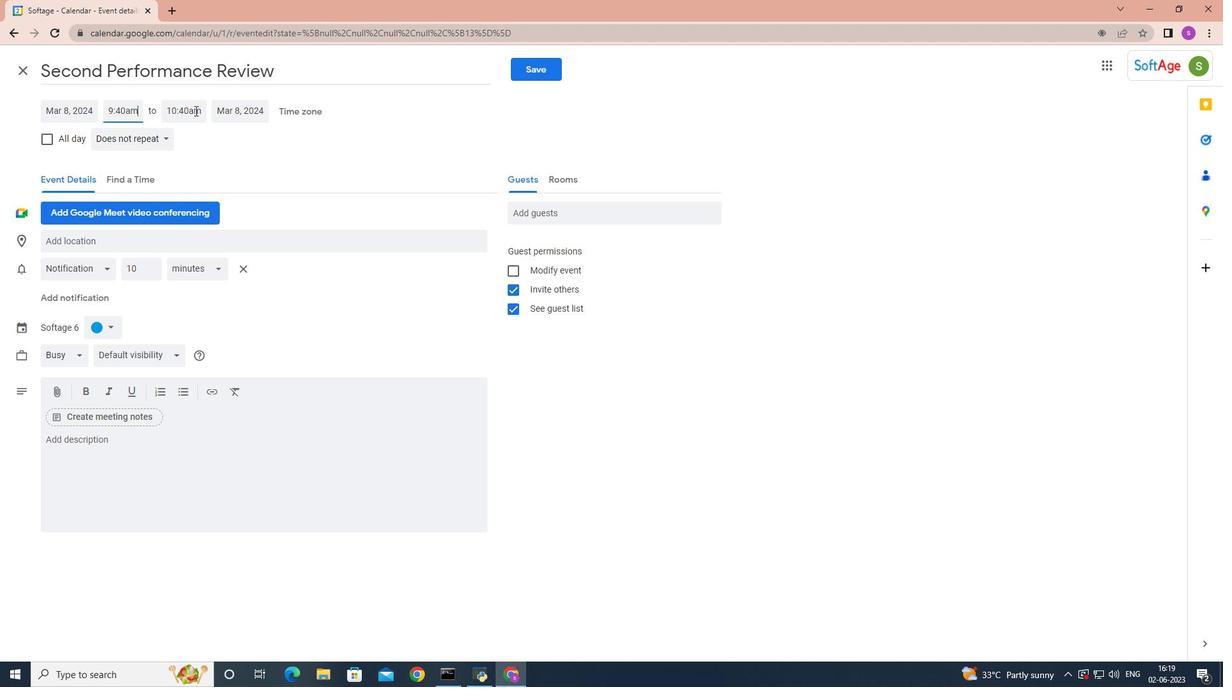 
Action: Mouse moved to (203, 170)
Screenshot: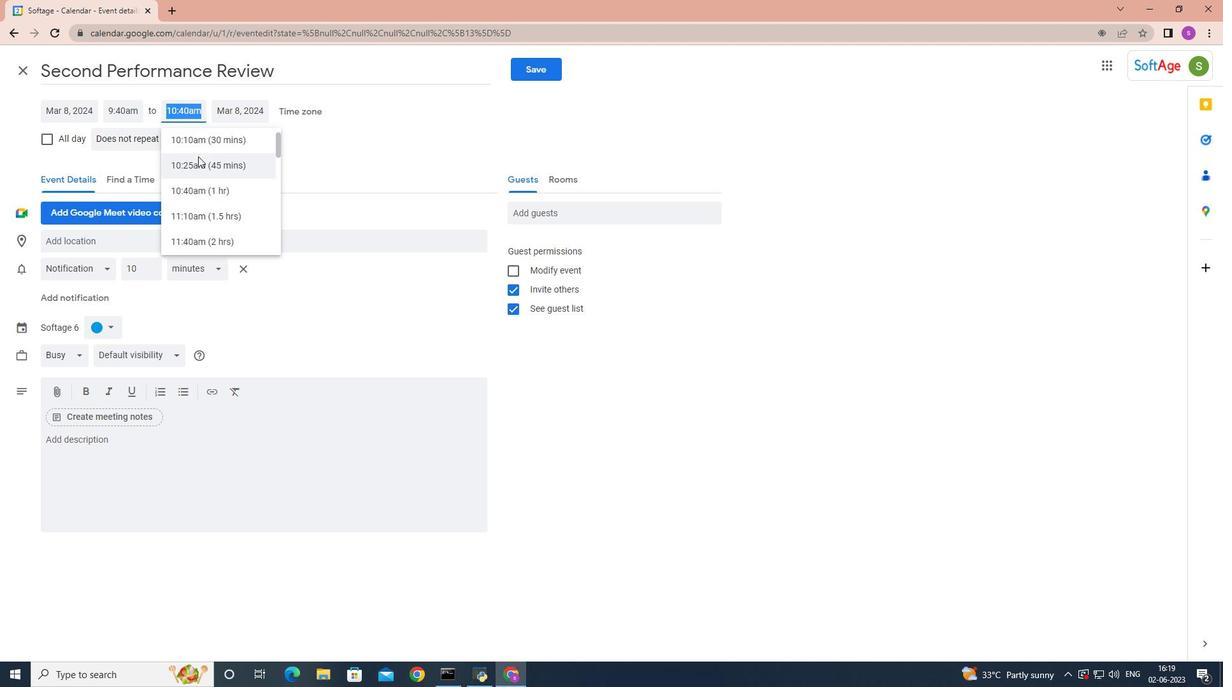 
Action: Mouse scrolled (203, 170) with delta (0, 0)
Screenshot: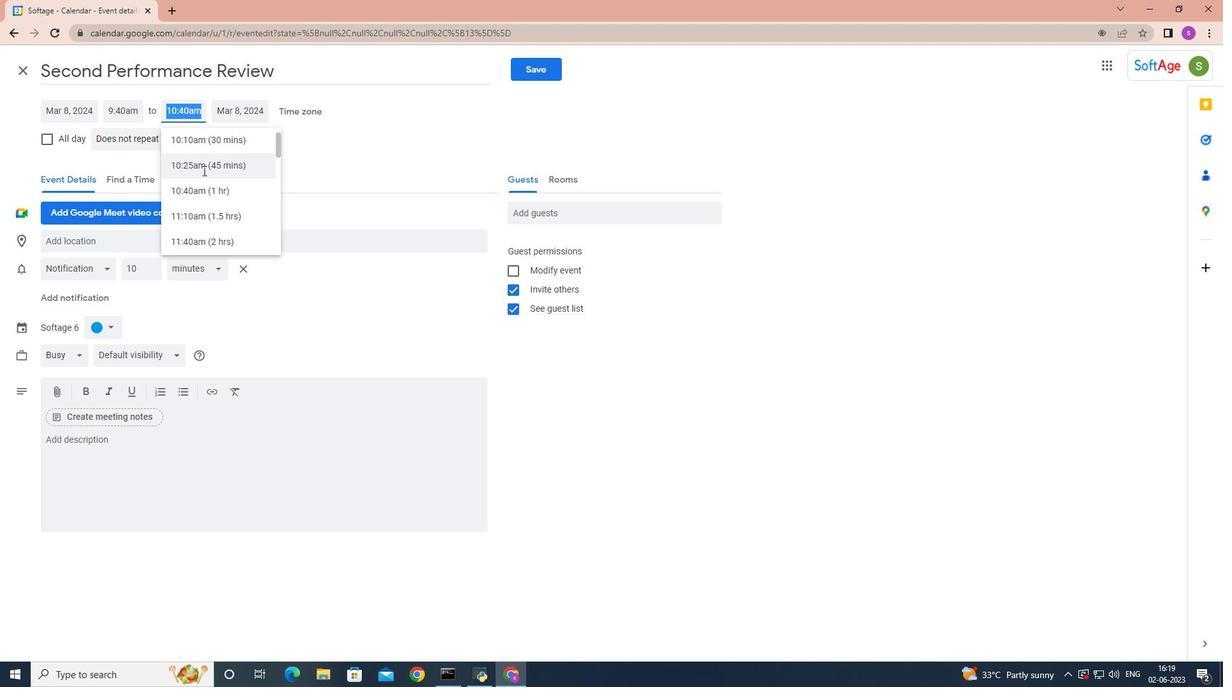 
Action: Mouse moved to (196, 177)
Screenshot: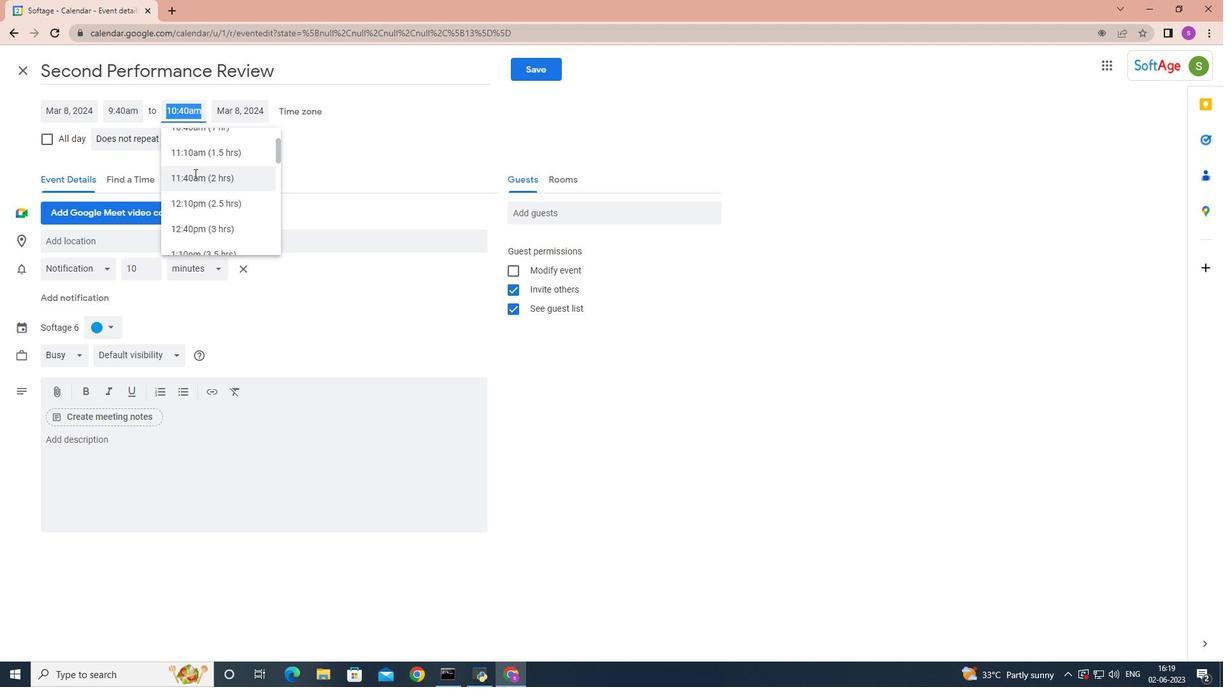 
Action: Mouse pressed left at (196, 177)
Screenshot: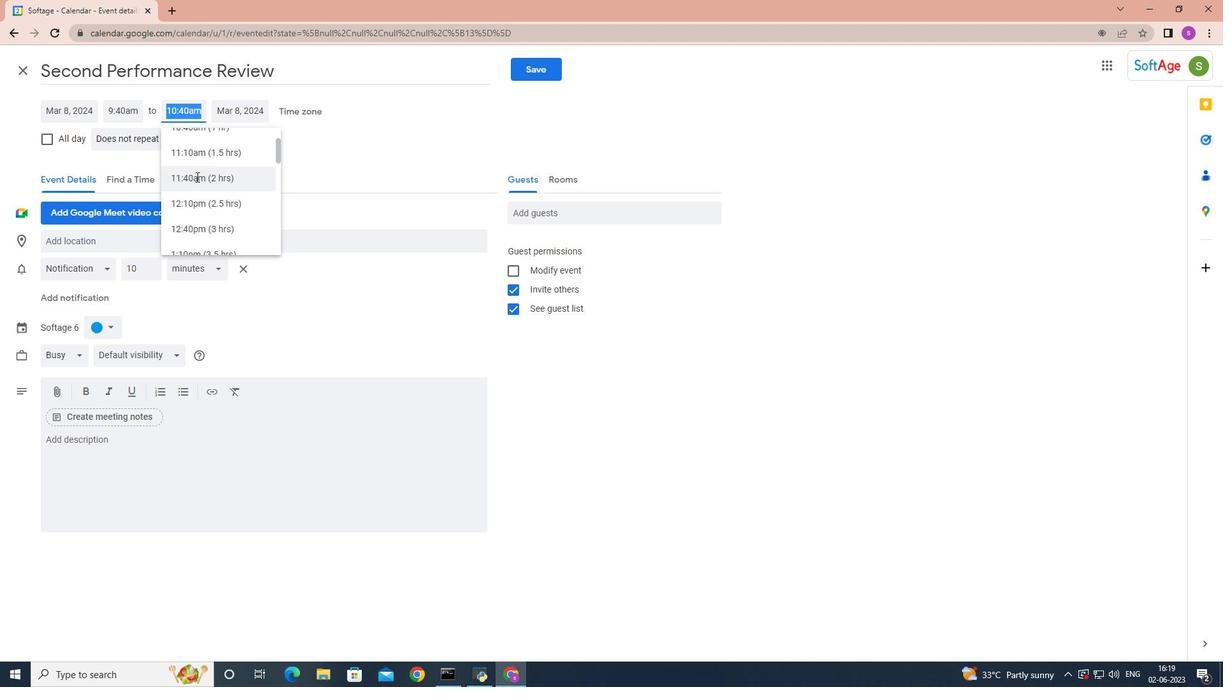
Action: Mouse moved to (100, 437)
Screenshot: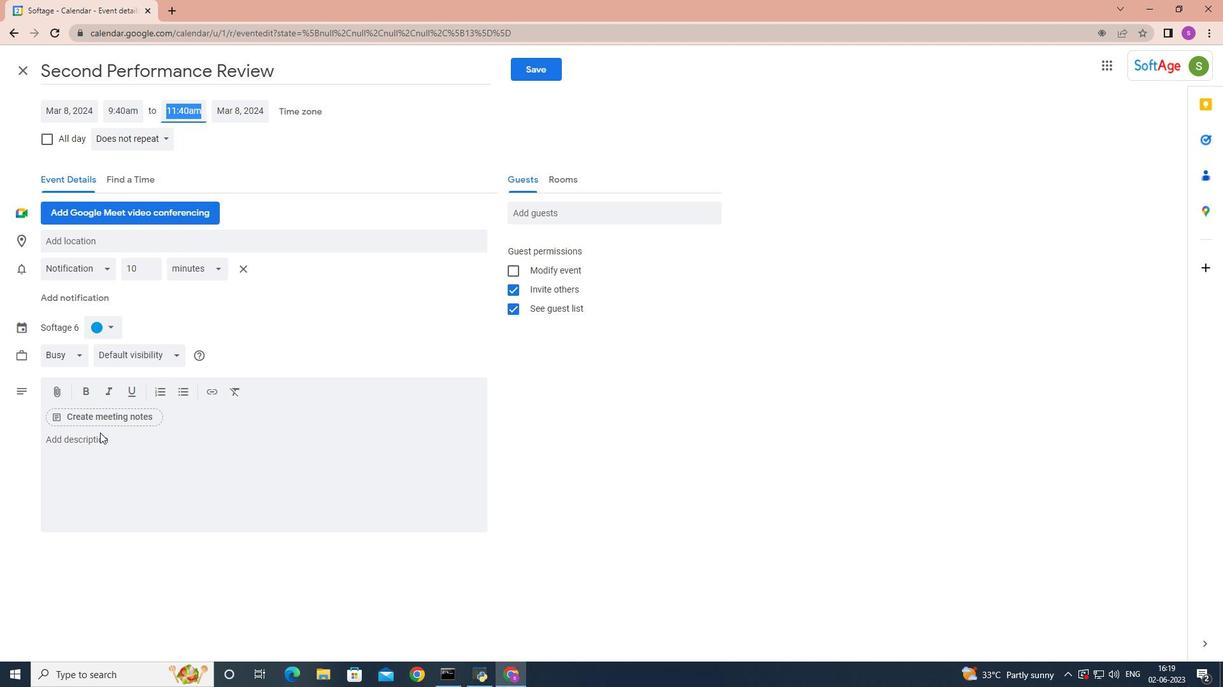 
Action: Mouse pressed left at (100, 437)
Screenshot: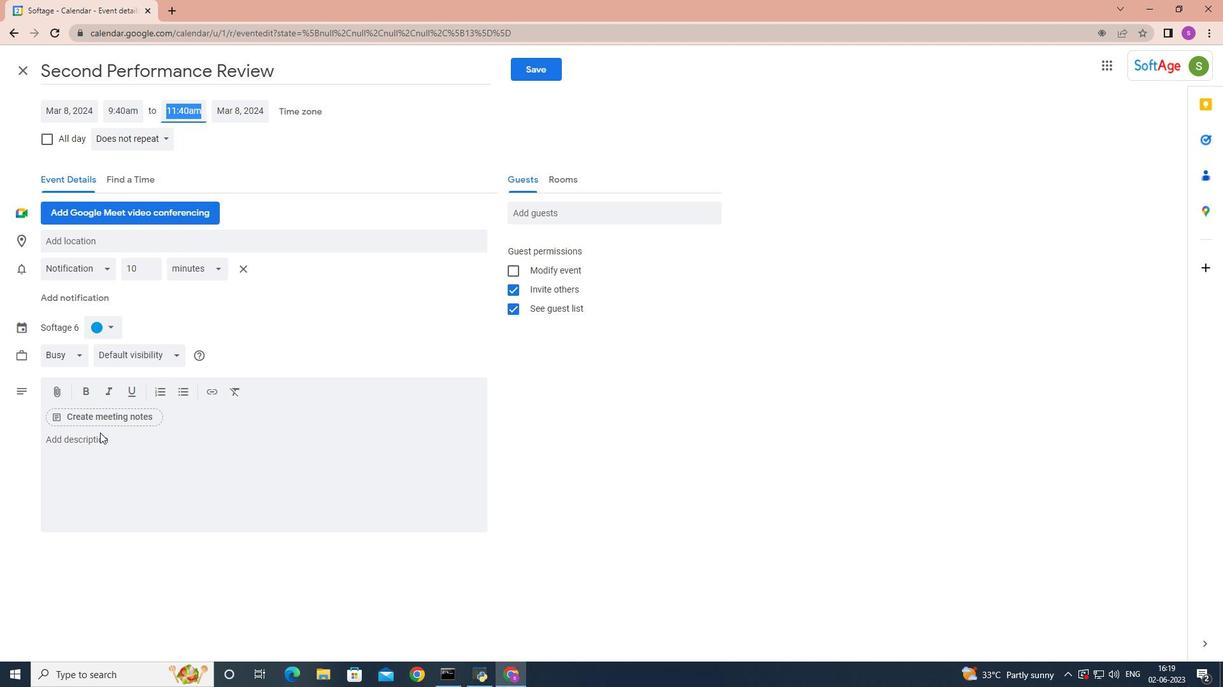 
Action: Mouse moved to (107, 438)
Screenshot: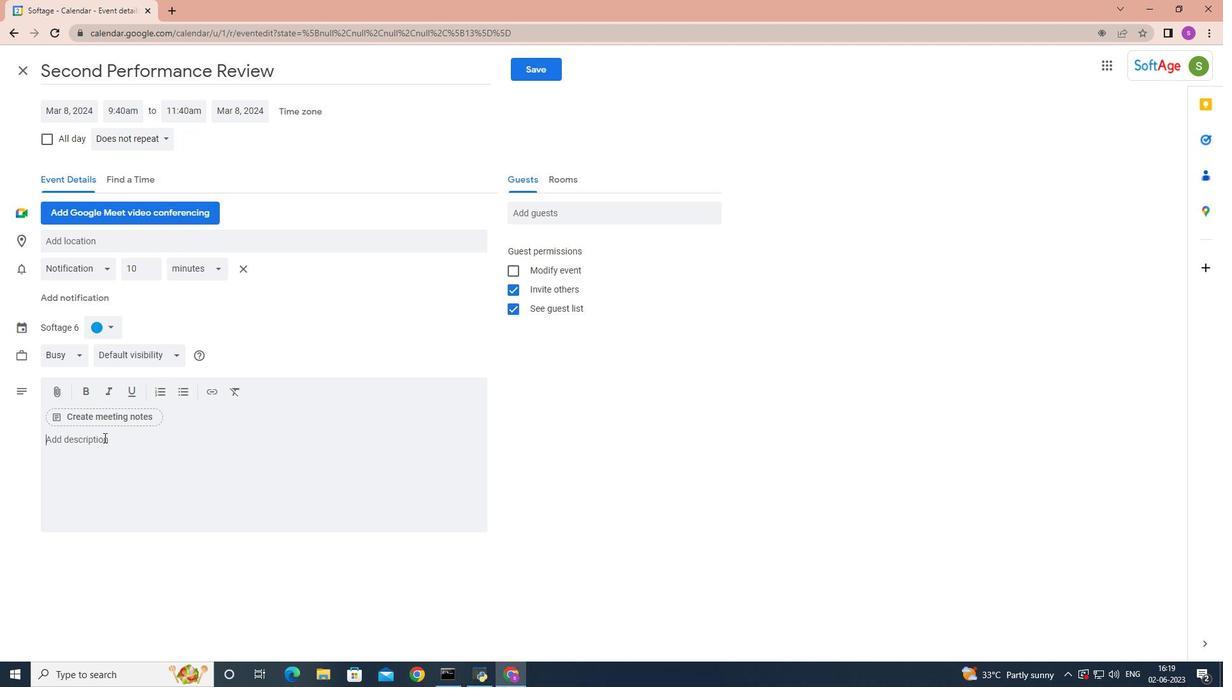 
Action: Key pressed <Key.shift><Key.shift><Key.shift><Key.shift><Key.shift><Key.shift><Key.shift><Key.shift><Key.shift>Throughout<Key.space>the<Key.space>workshop<Key.space>participants<Key.space>will<Key.space>engage<Key.space>in<Key.space>a<Key.space>series<Key.space>of<Key.space>acr<Key.backspace>tivities<Key.space><Key.backspace>,<Key.space>exercises,<Key.space>and<Key.space>practice<Key.space>sessions<Key.space>that<Key.space>focus<Key.space>on<Key.space>refining<Key.space>their<Key.space>presentation<Key.space>skills.<Key.space>these<Key.space>activities<Key.space>are<Key.space>designed<Key.space>to<Key.space>provide<Key.space>g<Key.backspace>hands-on<Key.space>experience<Key.space>and<Key.space>valuable<Key.space>feedback<Key.space>to<Key.space>help<Key.space>participants<Key.space>impo<Key.backspace>rove<Key.space>their<Key.space>delivery<Key.space>style<Key.space>and<Key.space>create<Key.space>compelling<Key.space>presentations,<Key.space><Key.backspace><Key.backspace>.<Key.space>
Screenshot: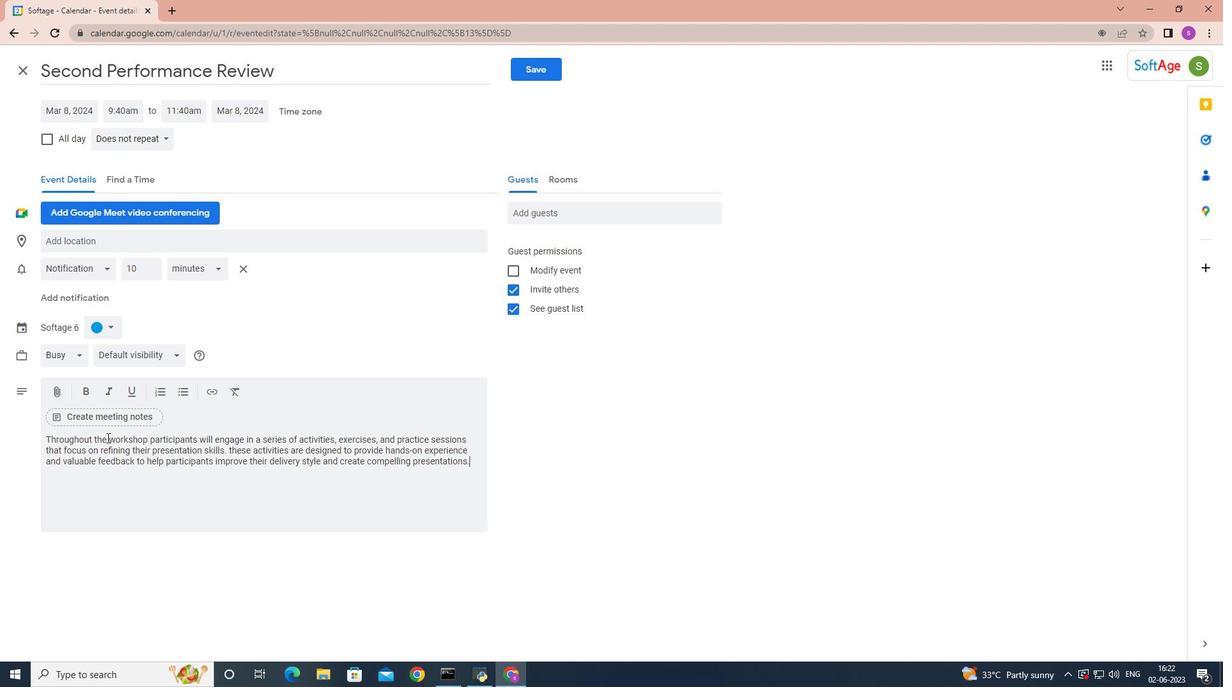 
Action: Mouse moved to (112, 326)
Screenshot: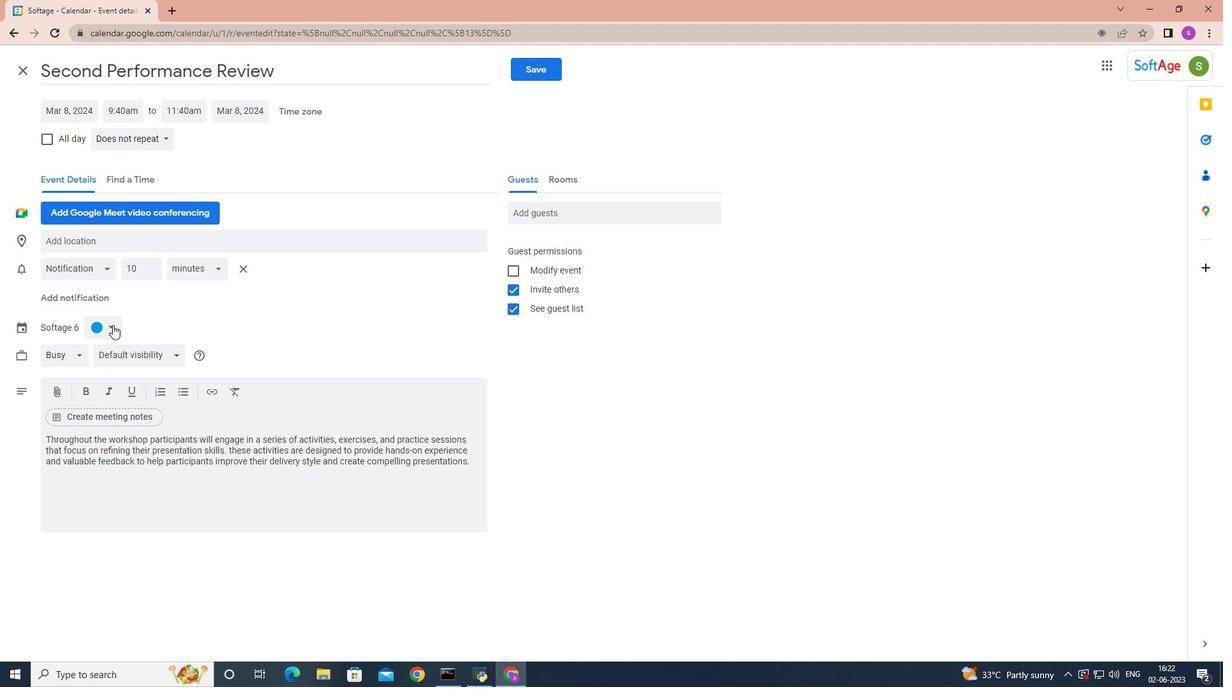 
Action: Mouse pressed left at (112, 326)
Screenshot: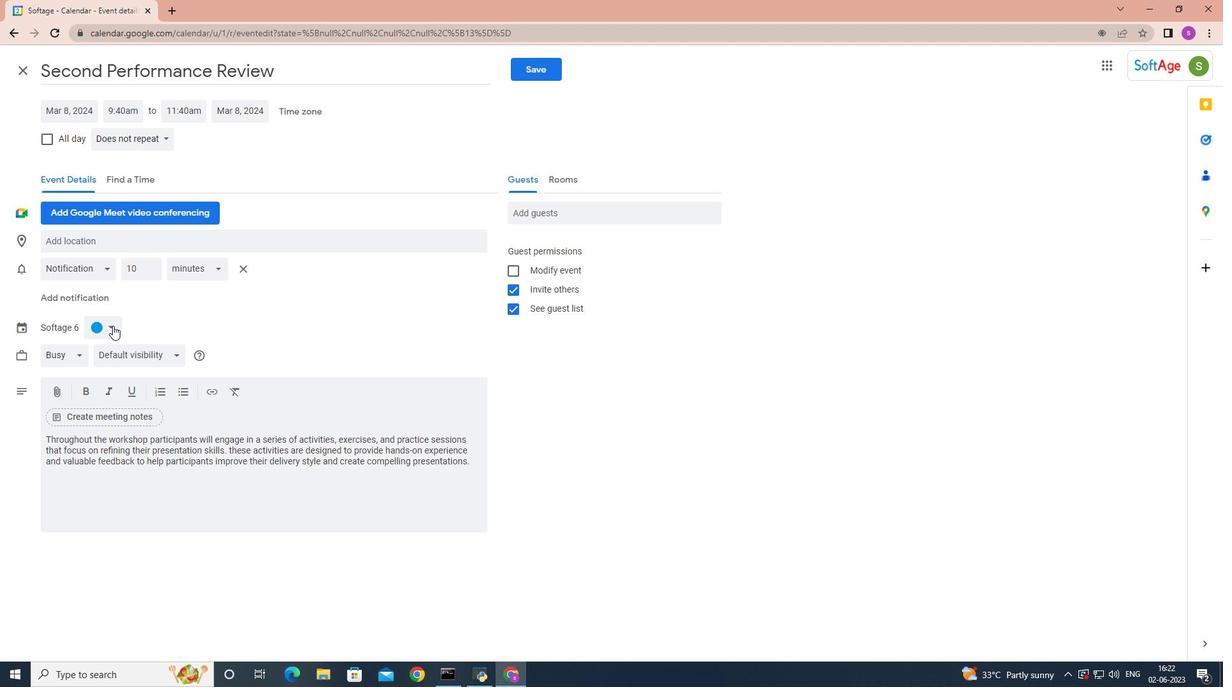 
Action: Mouse moved to (92, 326)
Screenshot: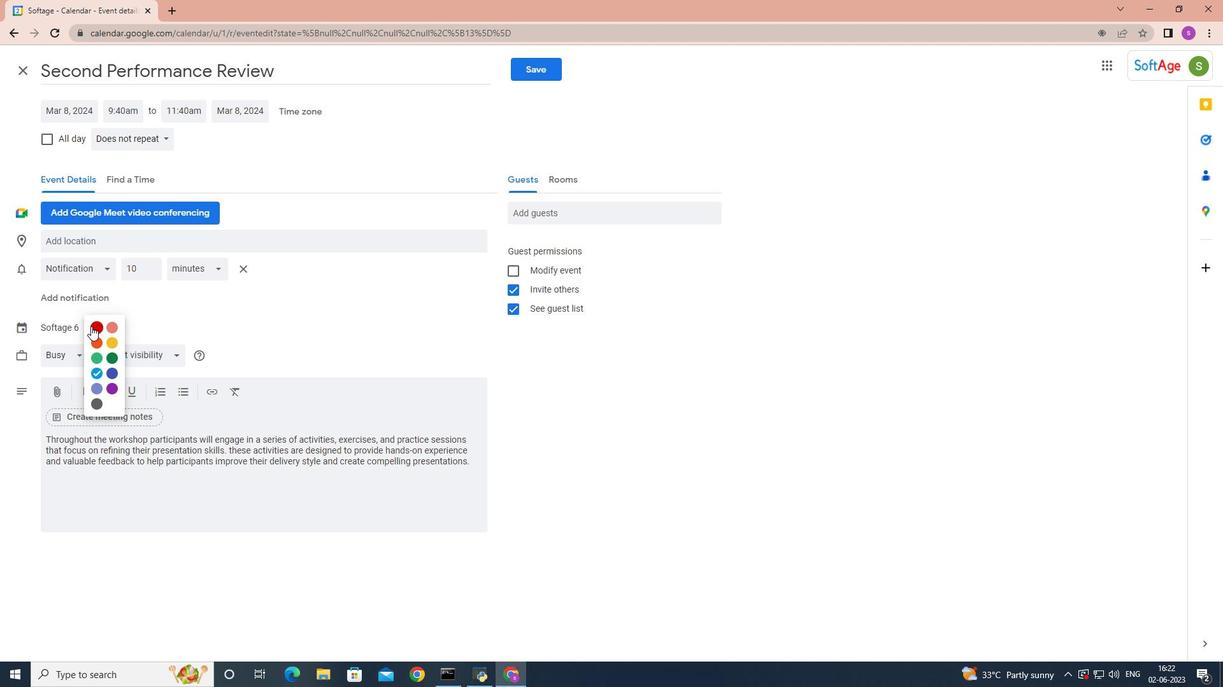 
Action: Mouse pressed left at (92, 326)
Screenshot: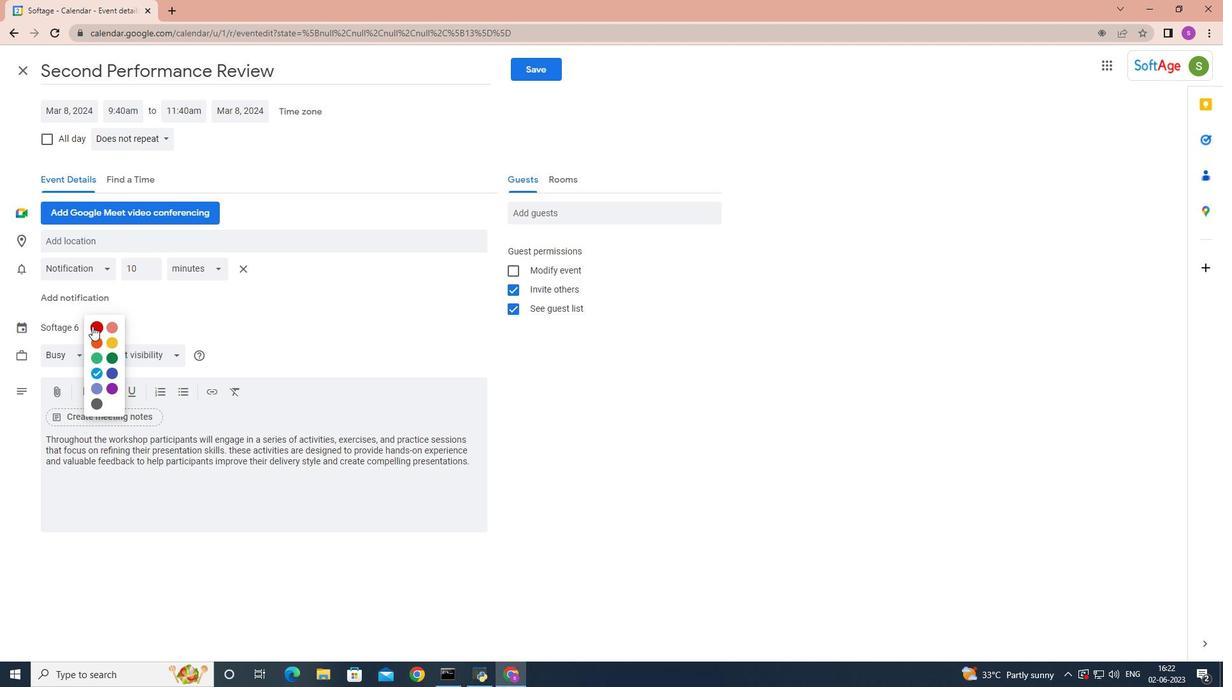 
Action: Mouse moved to (90, 238)
Screenshot: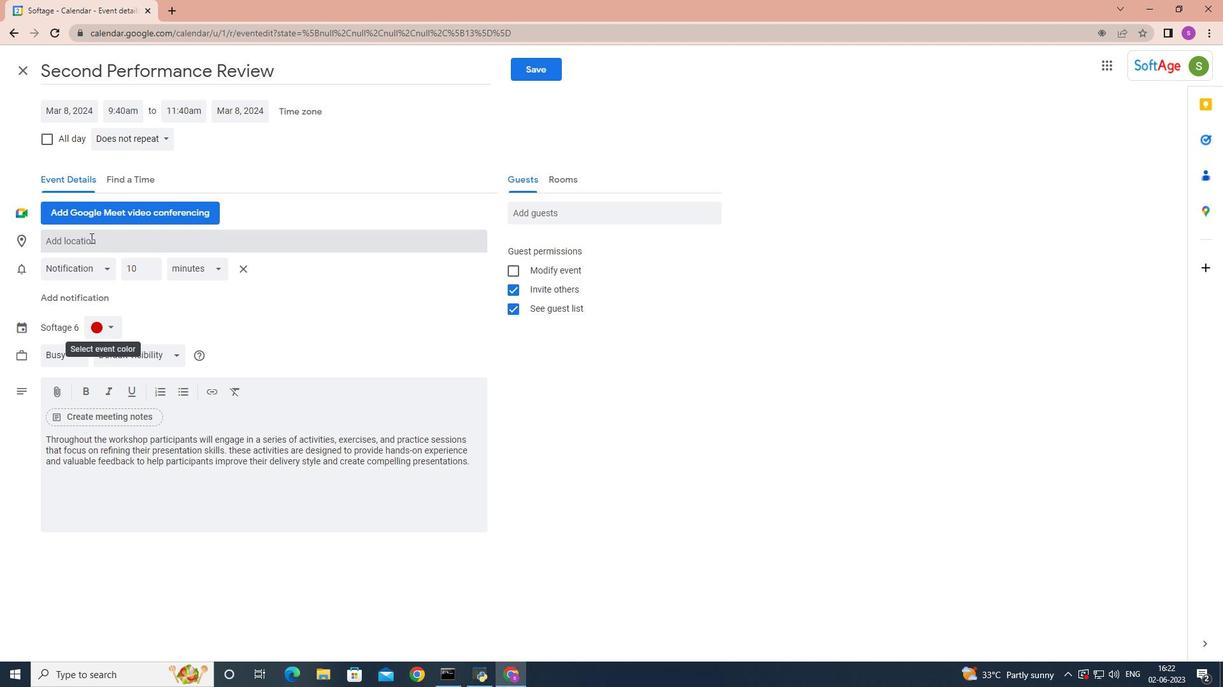 
Action: Mouse pressed left at (90, 238)
Screenshot: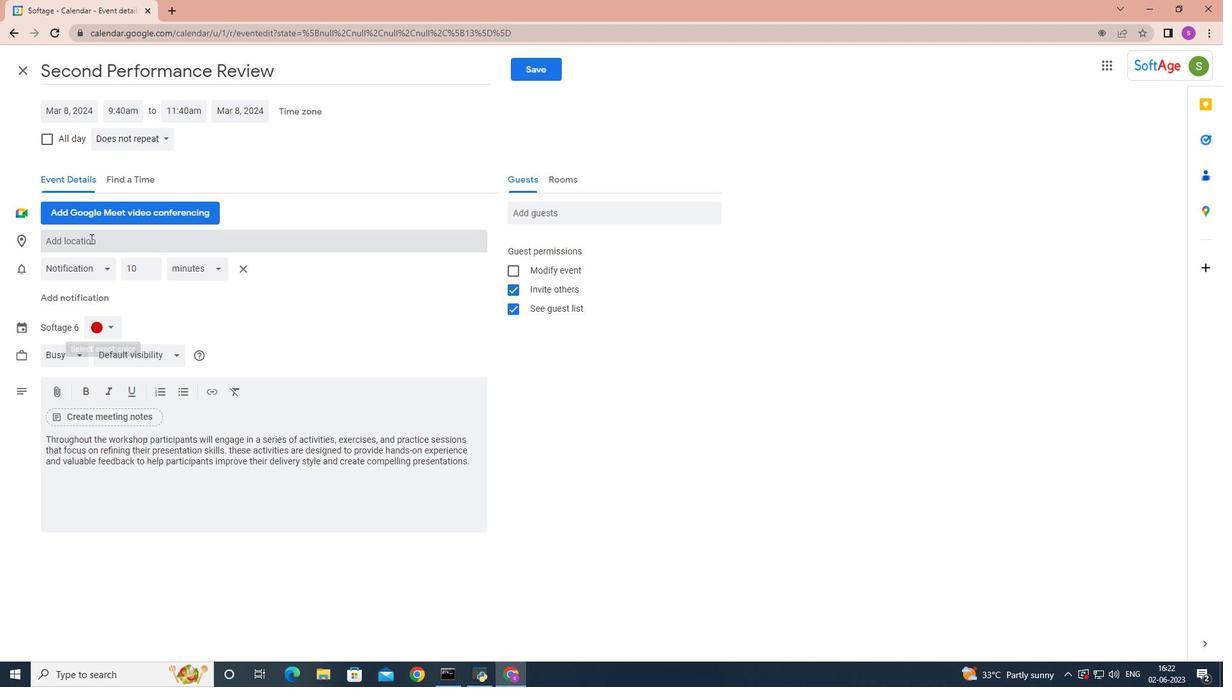 
Action: Key pressed 987<Key.space><Key.shift>Pera<Key.space><Key.shift>Hotal<Key.space><Key.backspace><Key.backspace><Key.backspace>
Screenshot: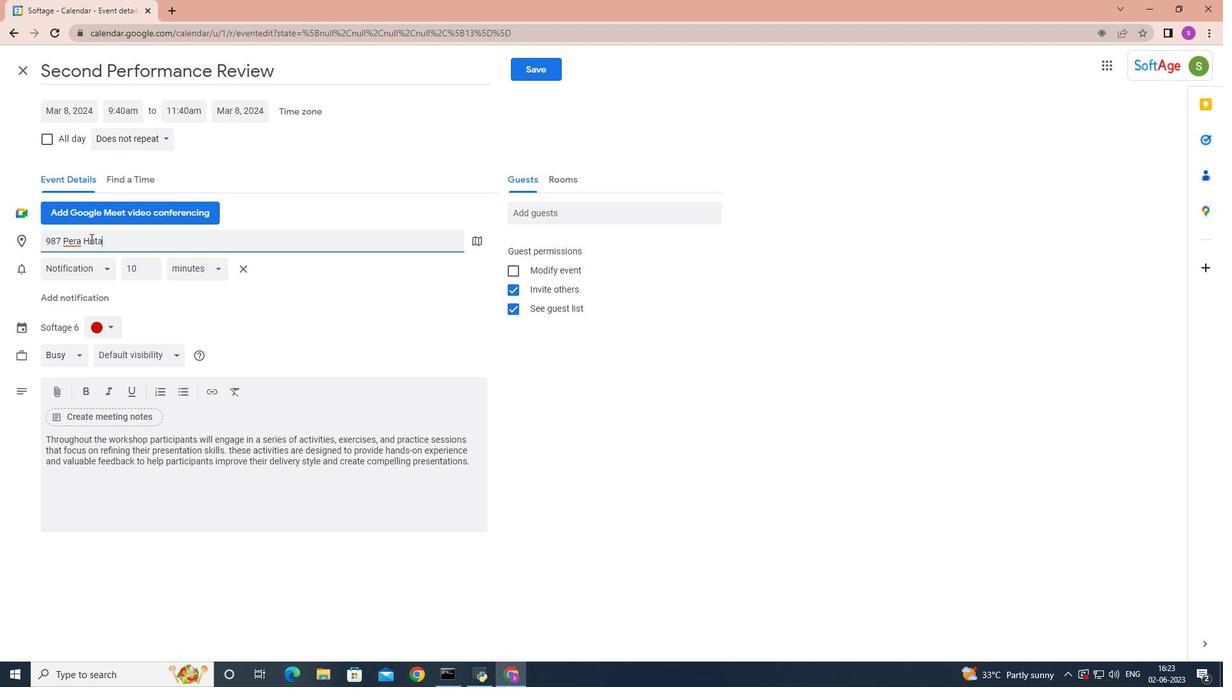 
Action: Mouse moved to (324, 368)
Screenshot: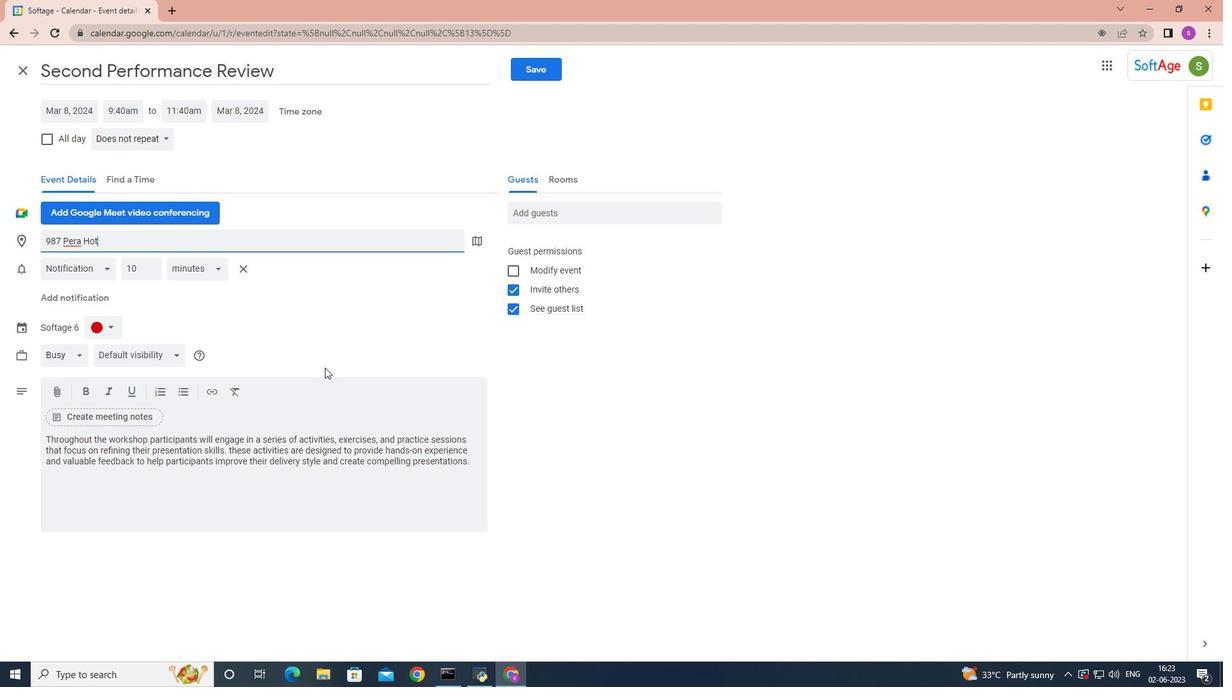 
Action: Key pressed <Key.backspace><Key.backspace><Key.backspace><Key.shift>Palace<Key.space><Key.shift>Hotel,<Key.space><Key.shift>Istanbul,<Key.space><Key.shift>Turkey<Key.enter>
Screenshot: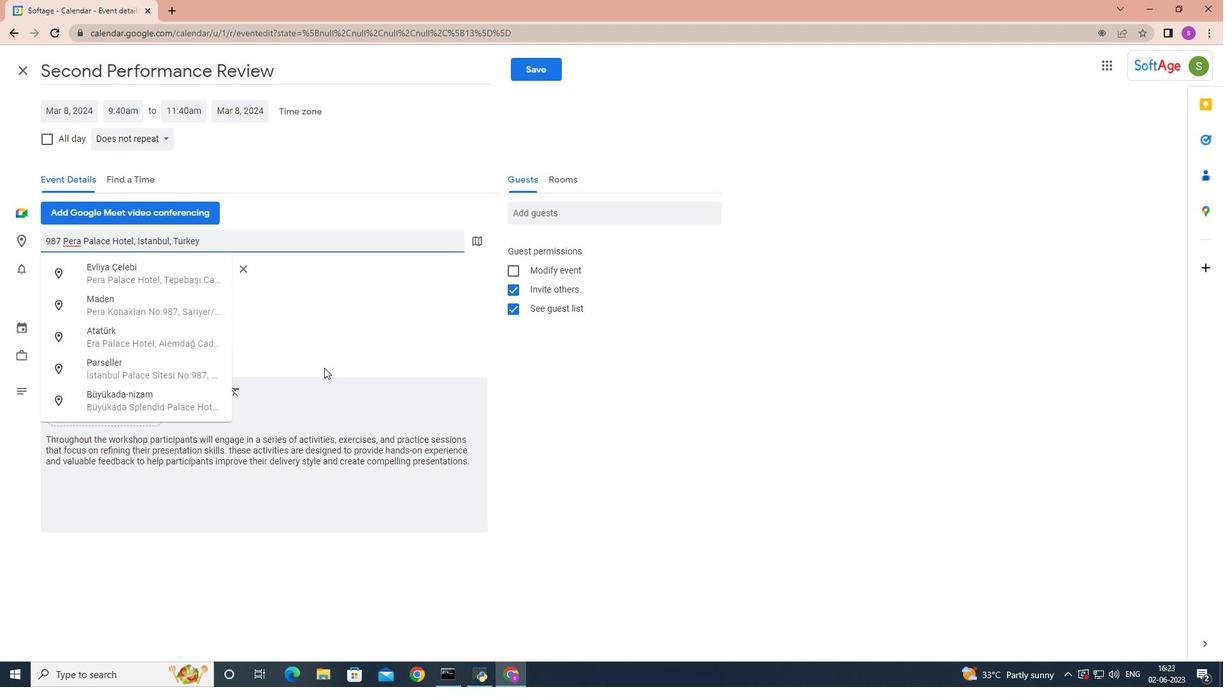 
Action: Mouse moved to (562, 212)
Screenshot: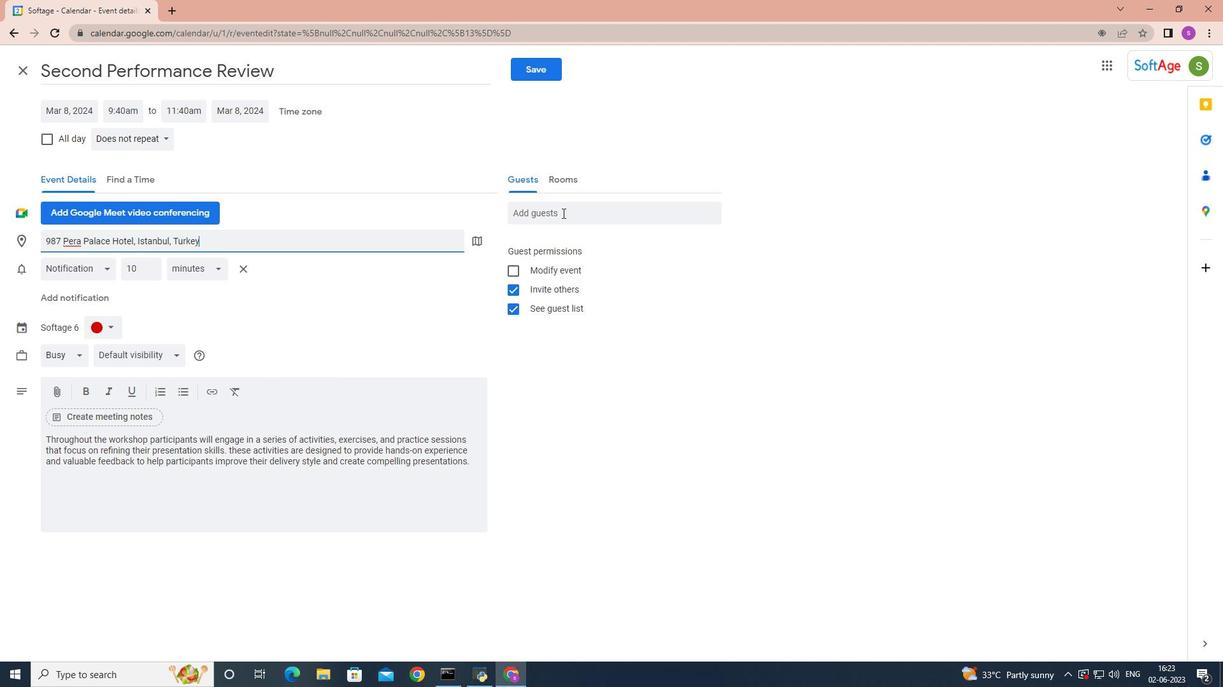 
Action: Mouse pressed left at (562, 212)
Screenshot: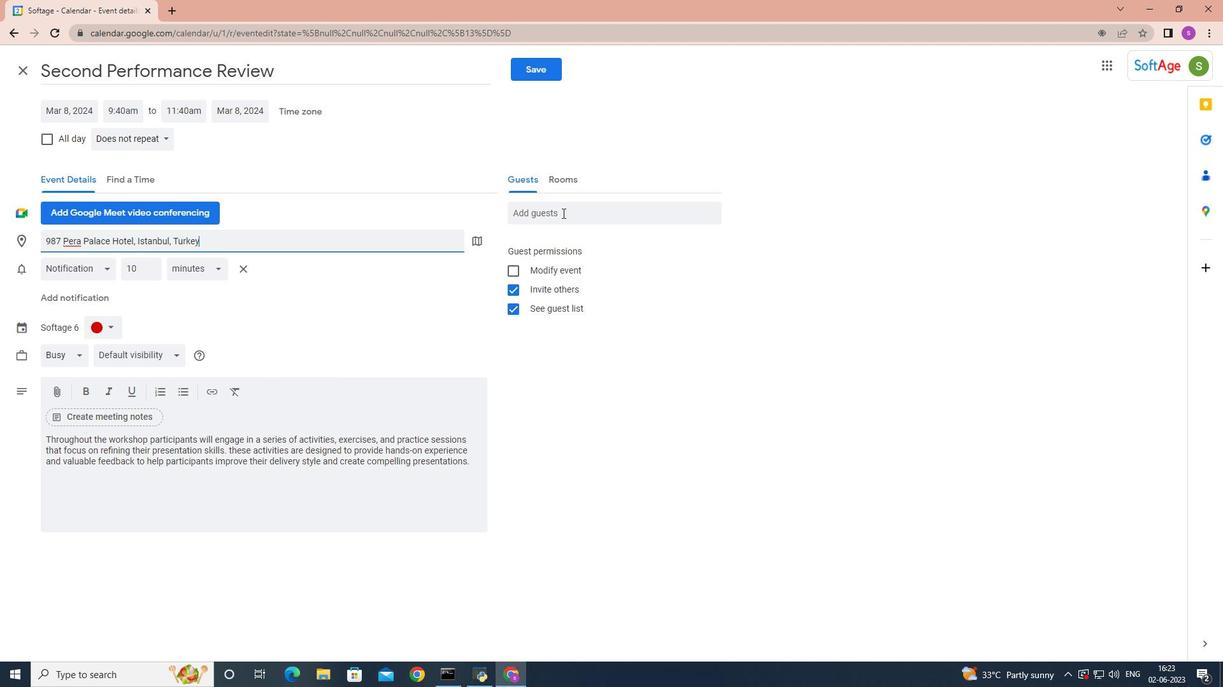 
Action: Mouse moved to (562, 212)
Screenshot: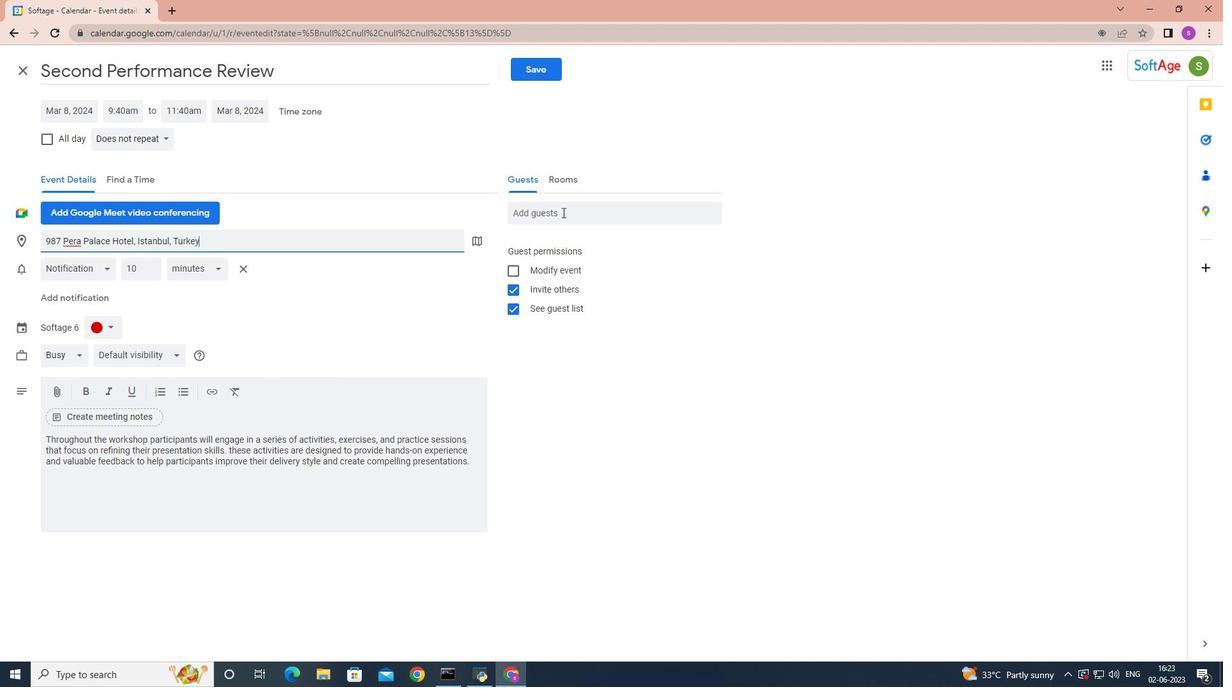 
Action: Key pressed softage.9
Screenshot: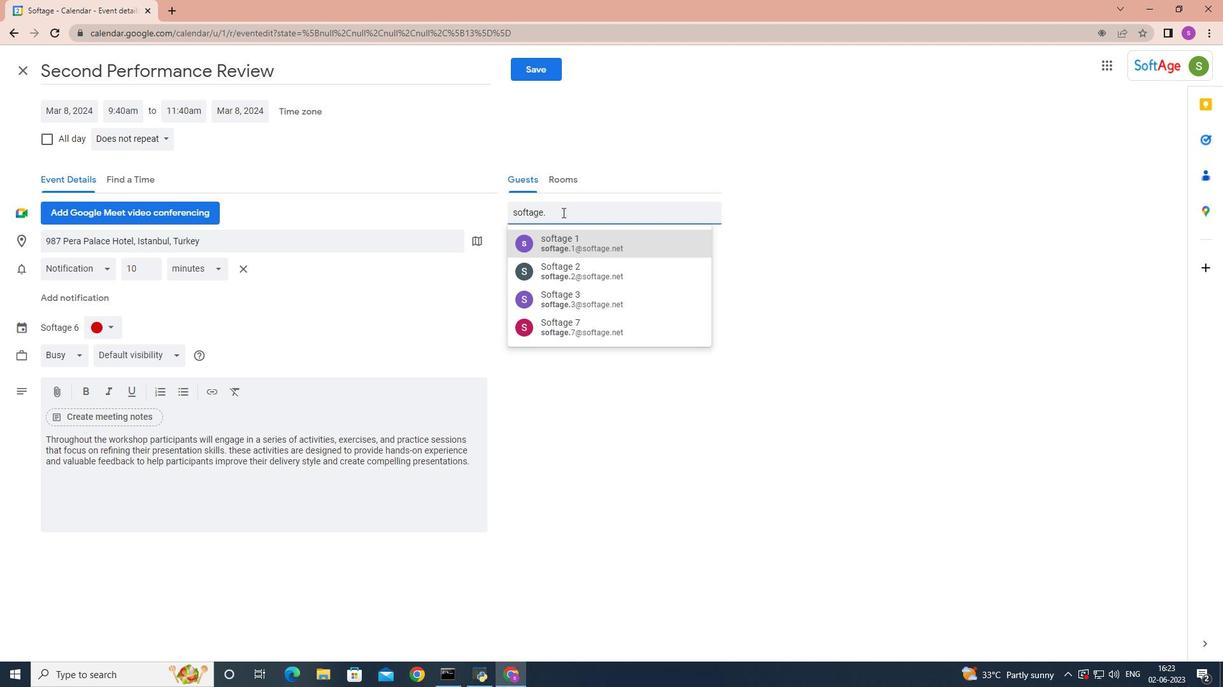 
Action: Mouse moved to (590, 240)
Screenshot: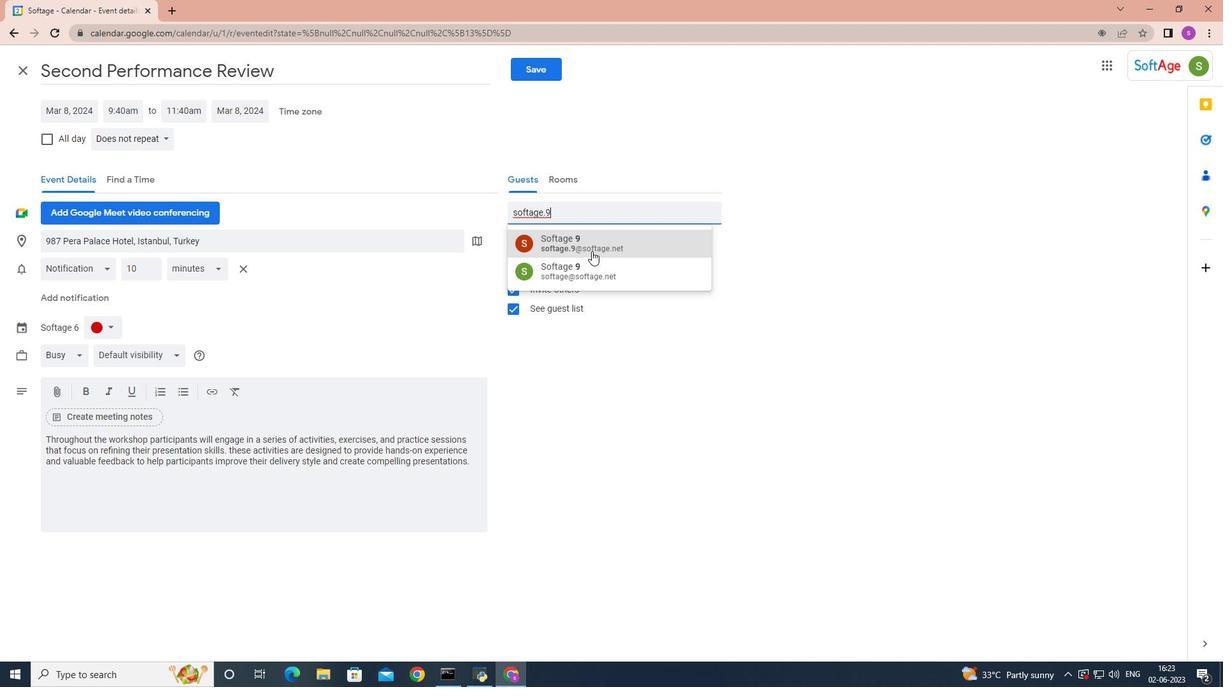 
Action: Mouse pressed left at (590, 240)
Screenshot: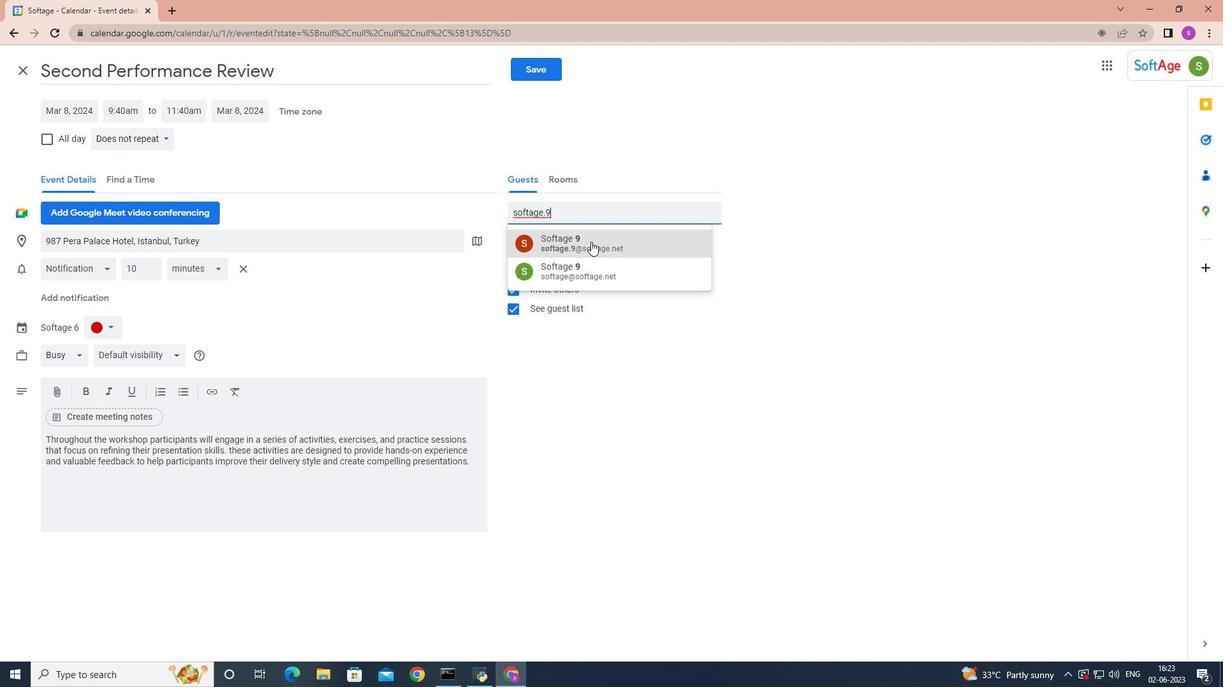 
Action: Key pressed softage.10
Screenshot: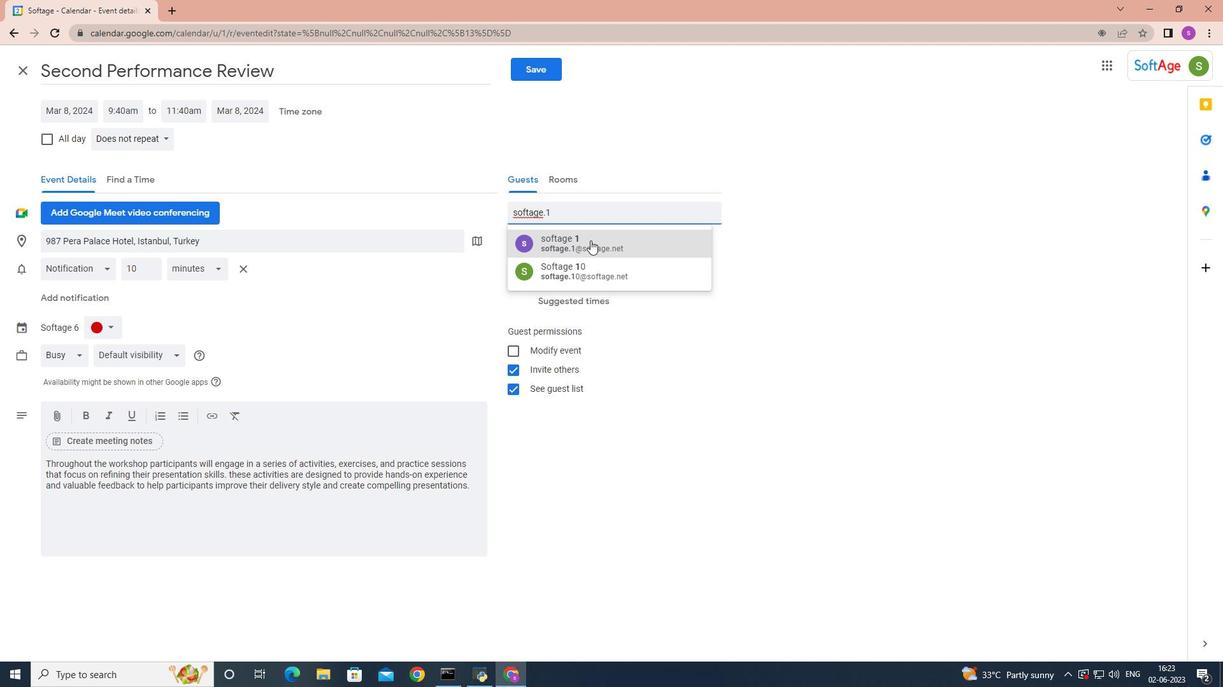 
Action: Mouse pressed left at (590, 240)
Screenshot: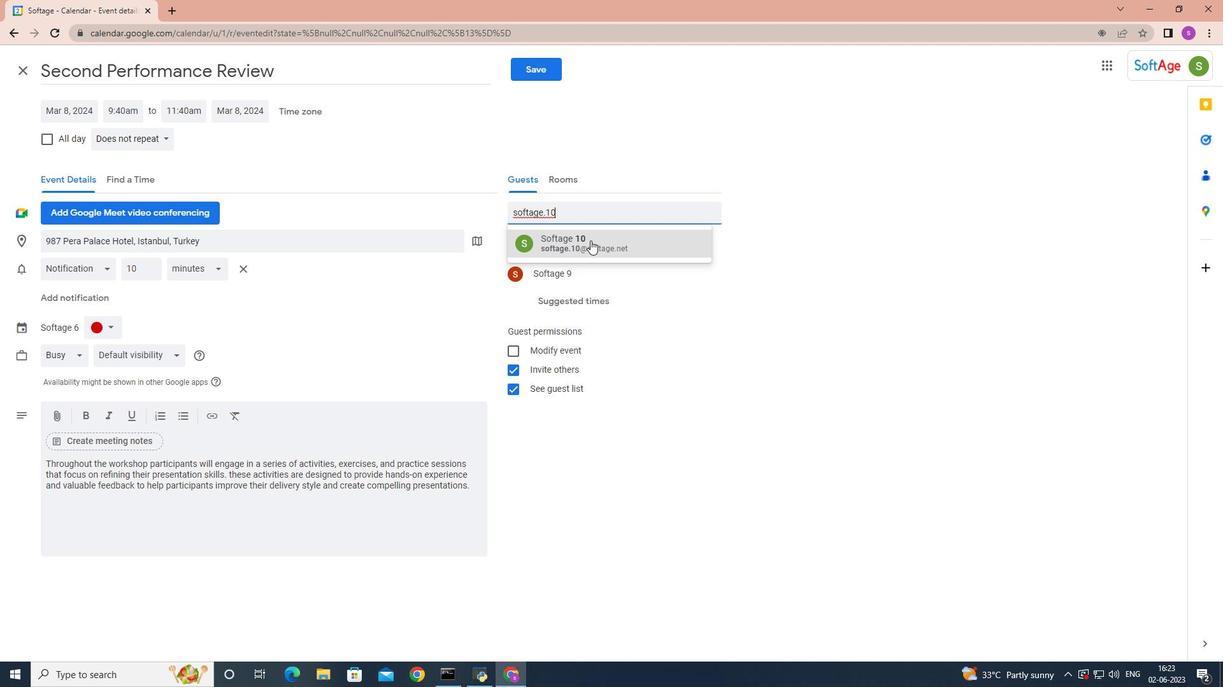 
Action: Mouse moved to (163, 138)
Screenshot: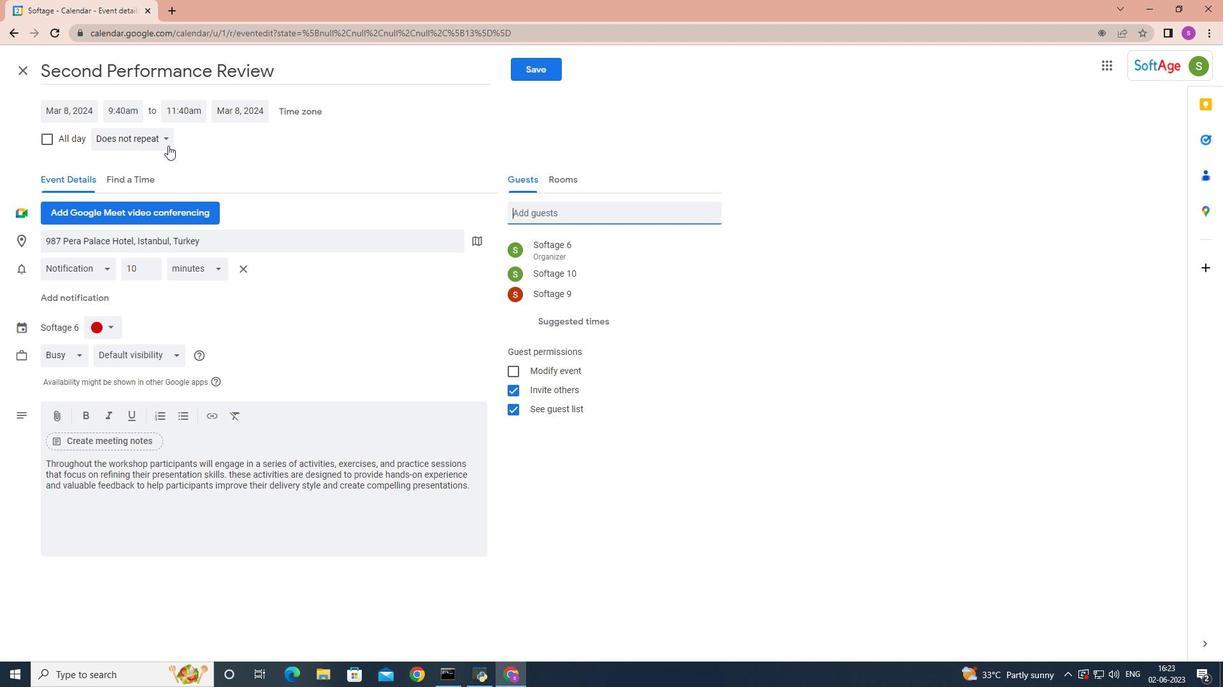 
Action: Mouse pressed left at (163, 138)
Screenshot: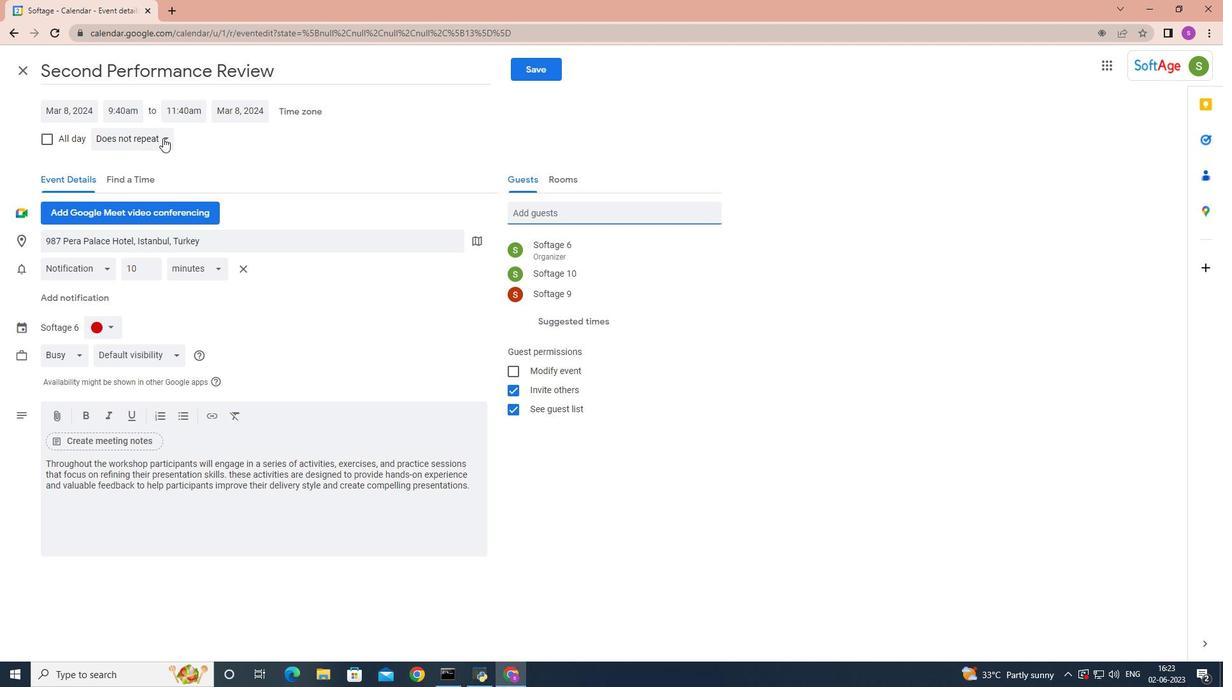 
Action: Mouse moved to (168, 252)
Screenshot: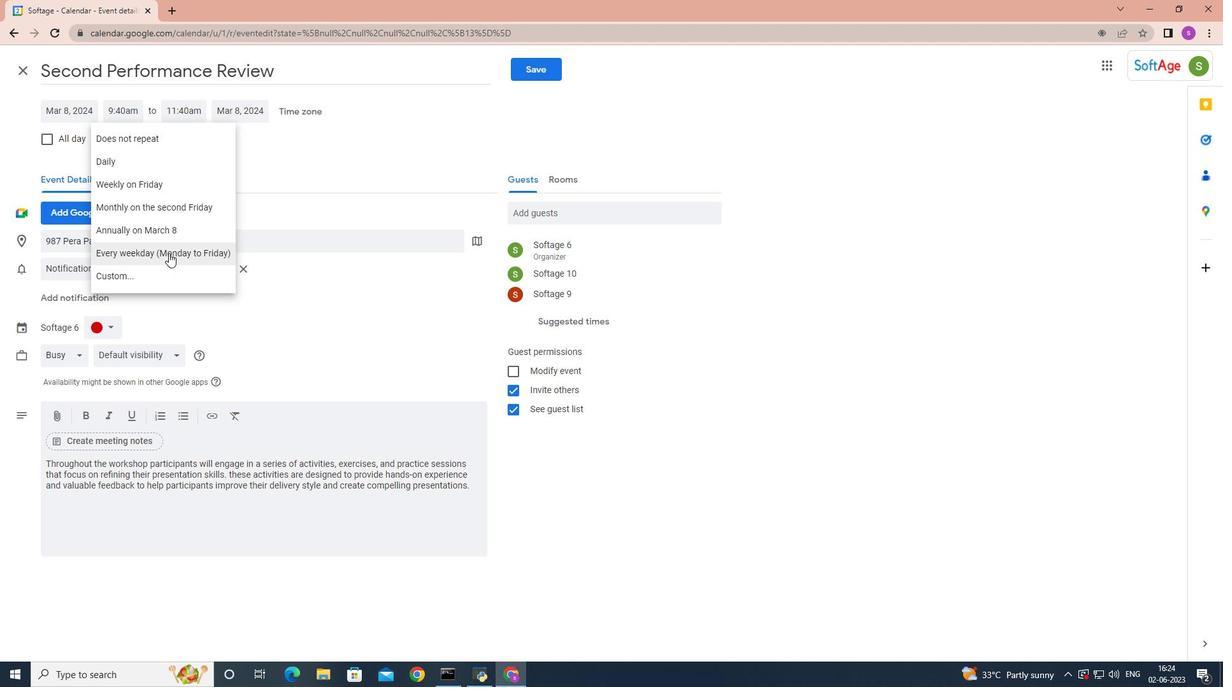 
Action: Mouse pressed left at (168, 252)
Screenshot: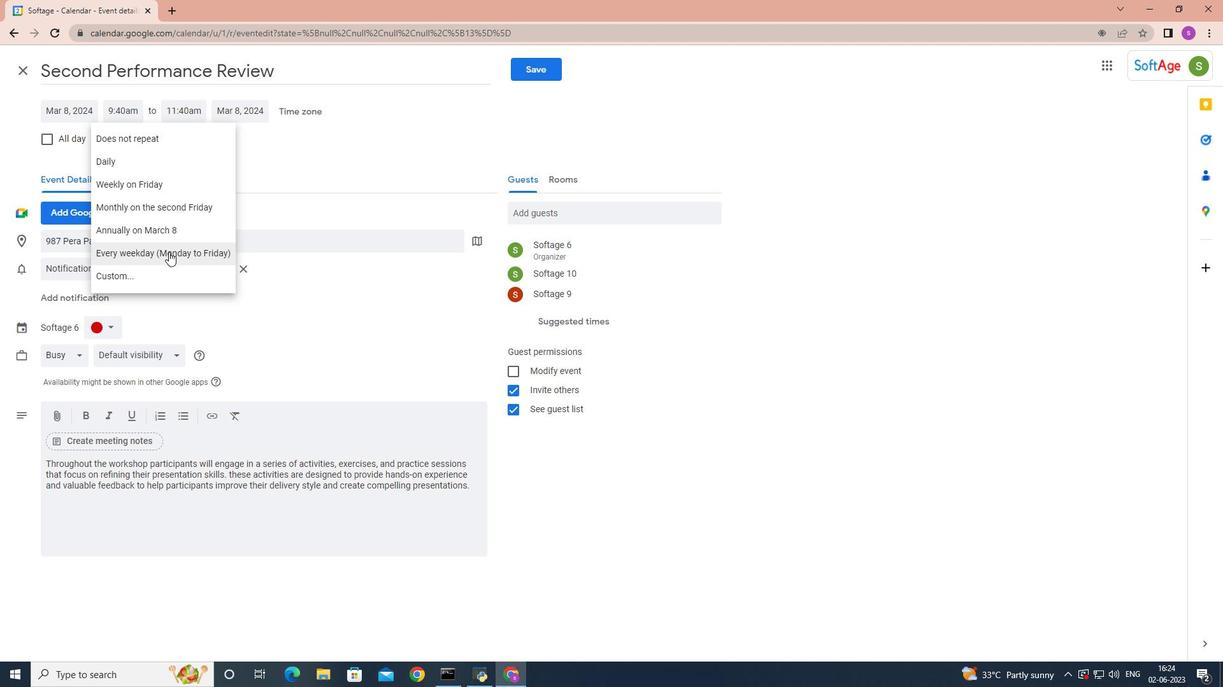 
Action: Mouse moved to (542, 68)
Screenshot: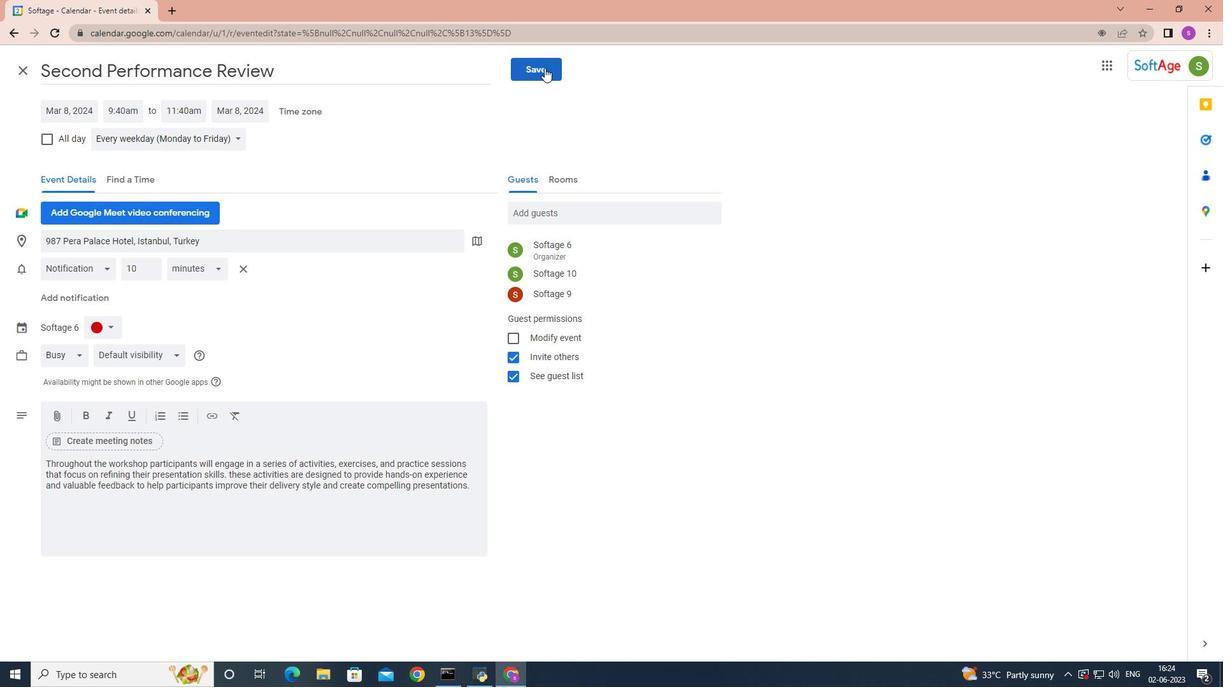 
Action: Mouse pressed left at (542, 68)
Screenshot: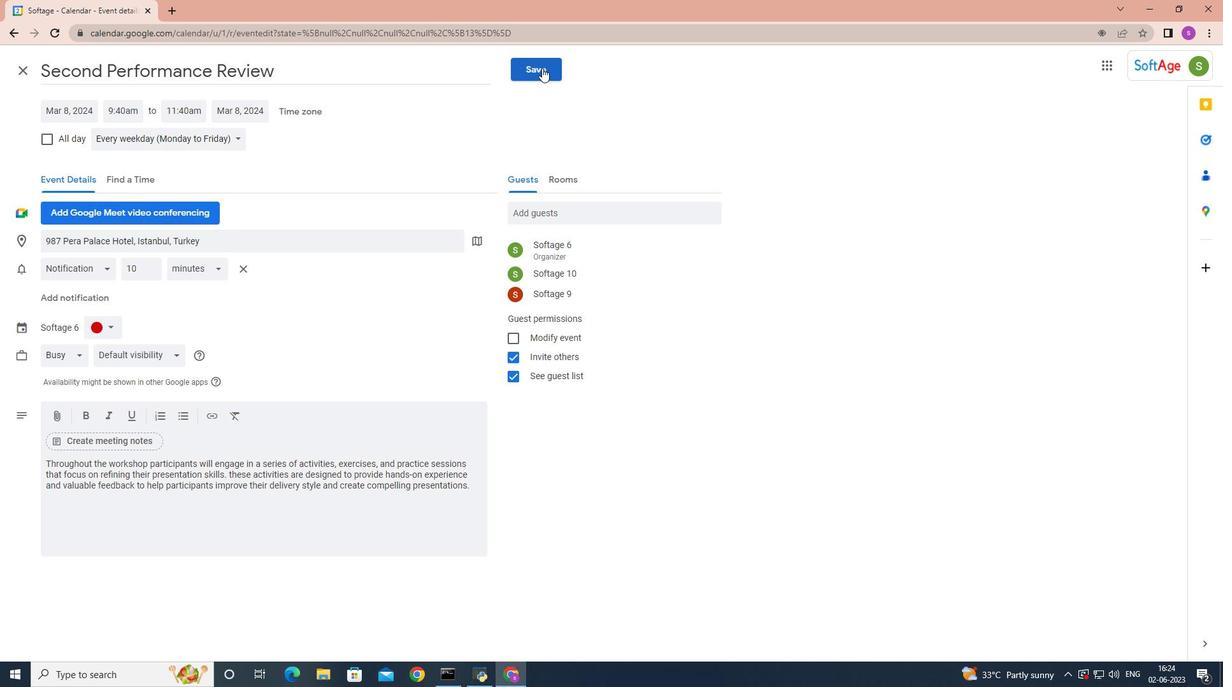 
Action: Mouse moved to (741, 374)
Screenshot: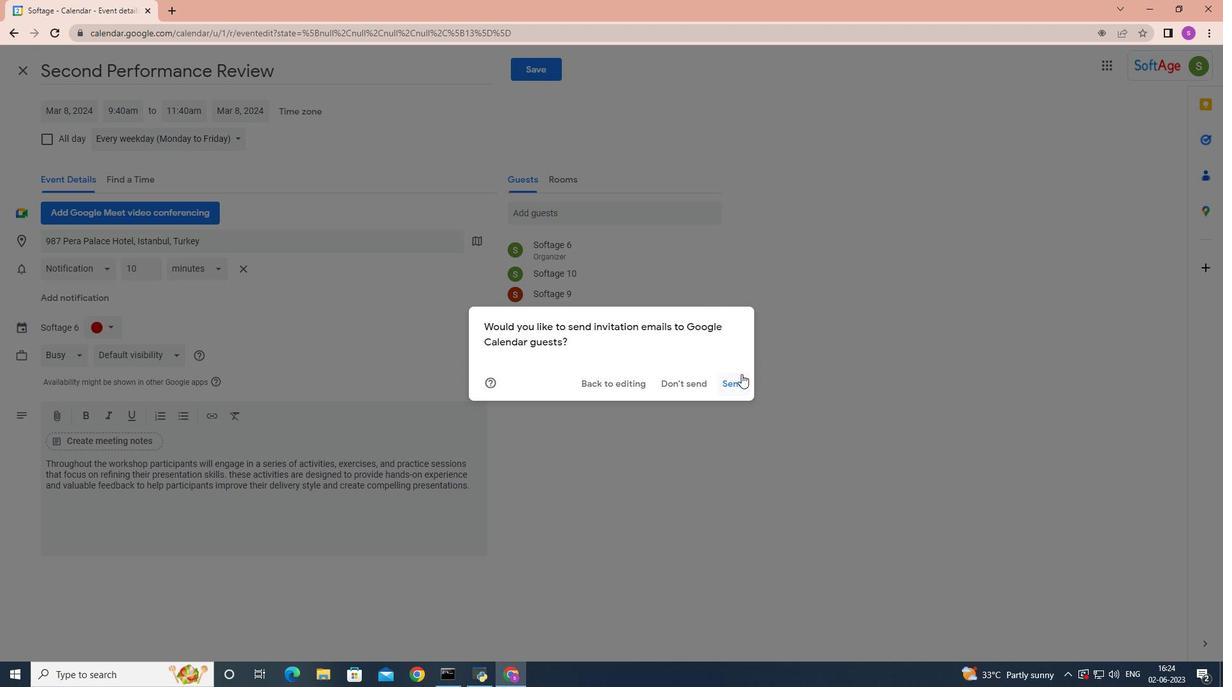 
